 Task: Create a rule from the Routing list, Task moved to a section -> Set Priority in the project AgileBuddy , set the section as Done clear the priority
Action: Mouse moved to (73, 367)
Screenshot: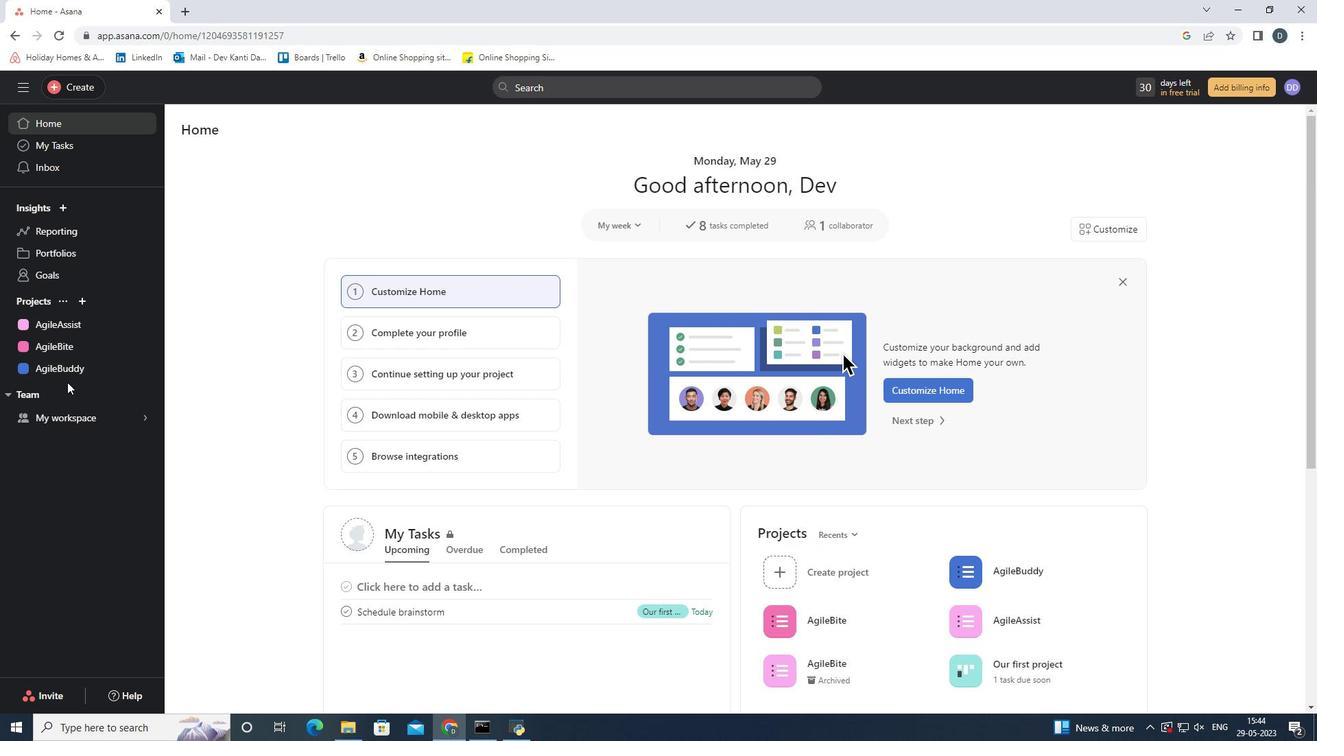 
Action: Mouse pressed left at (73, 367)
Screenshot: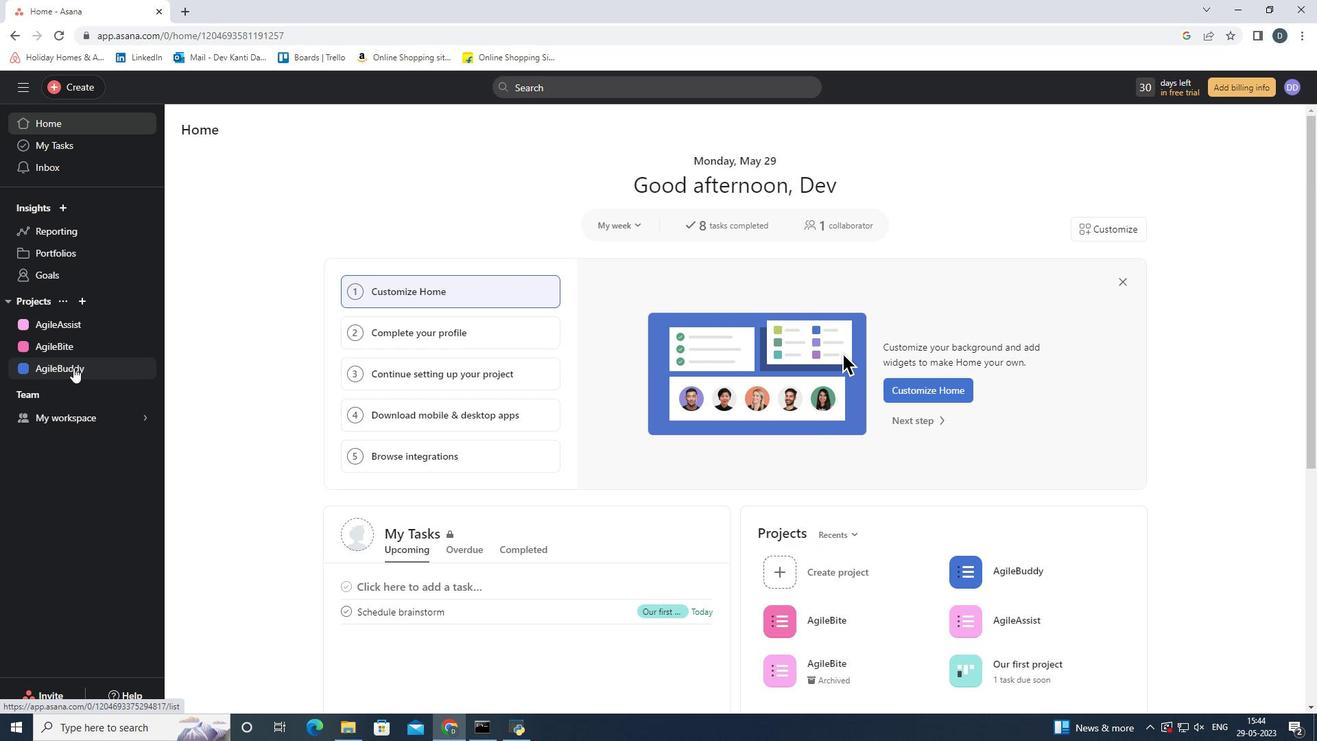 
Action: Mouse moved to (1292, 135)
Screenshot: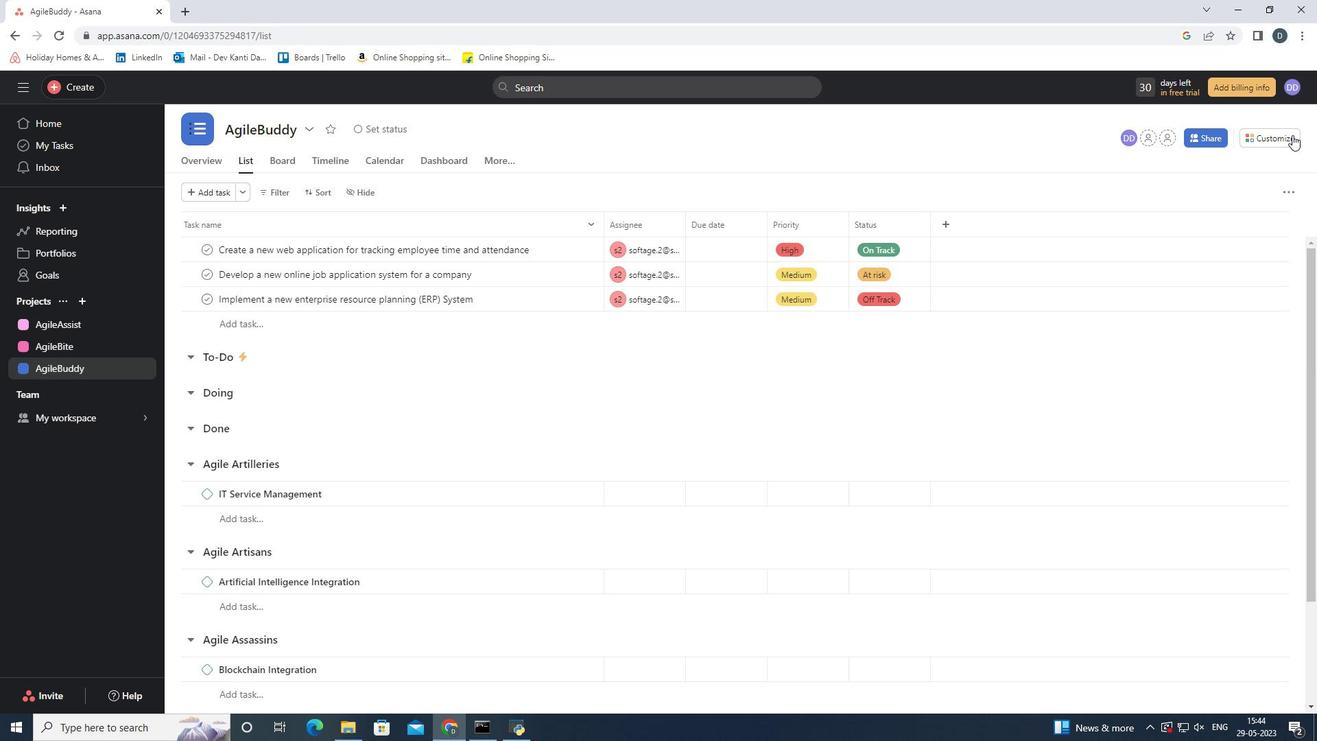 
Action: Mouse pressed left at (1292, 135)
Screenshot: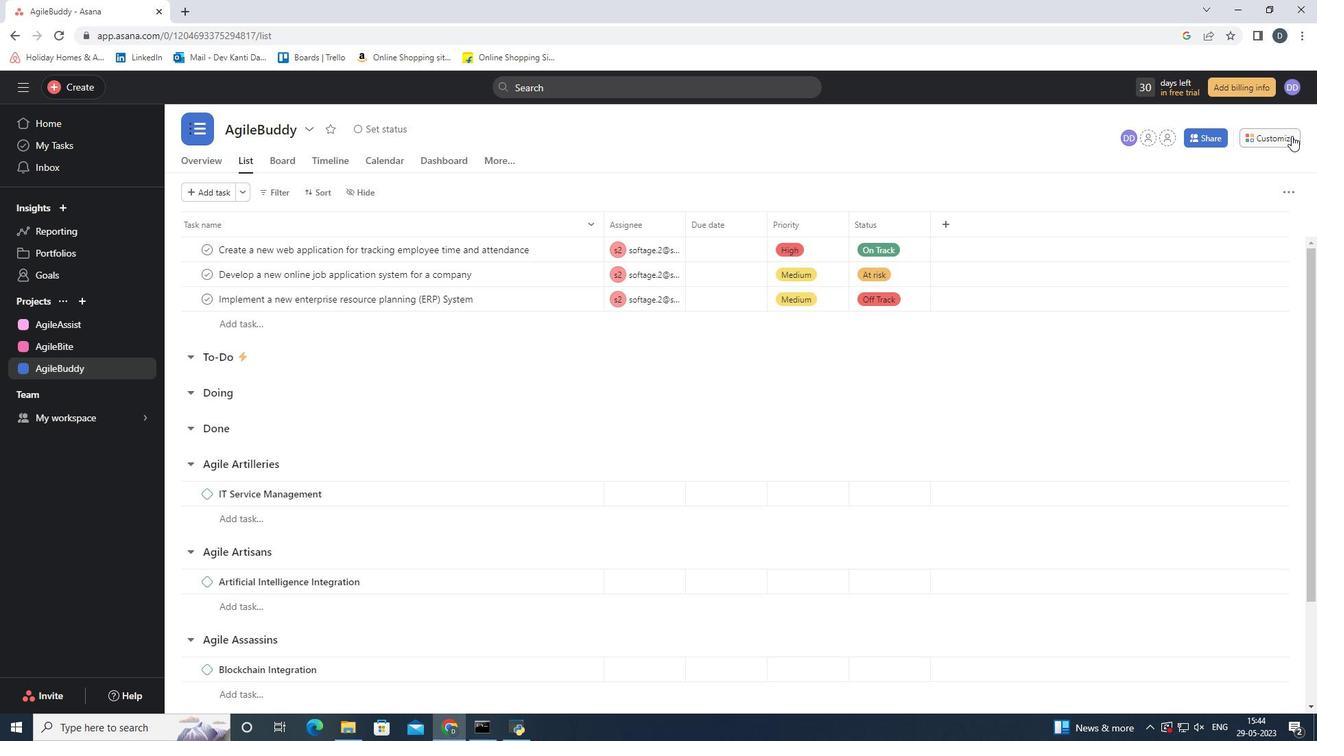 
Action: Mouse moved to (1038, 317)
Screenshot: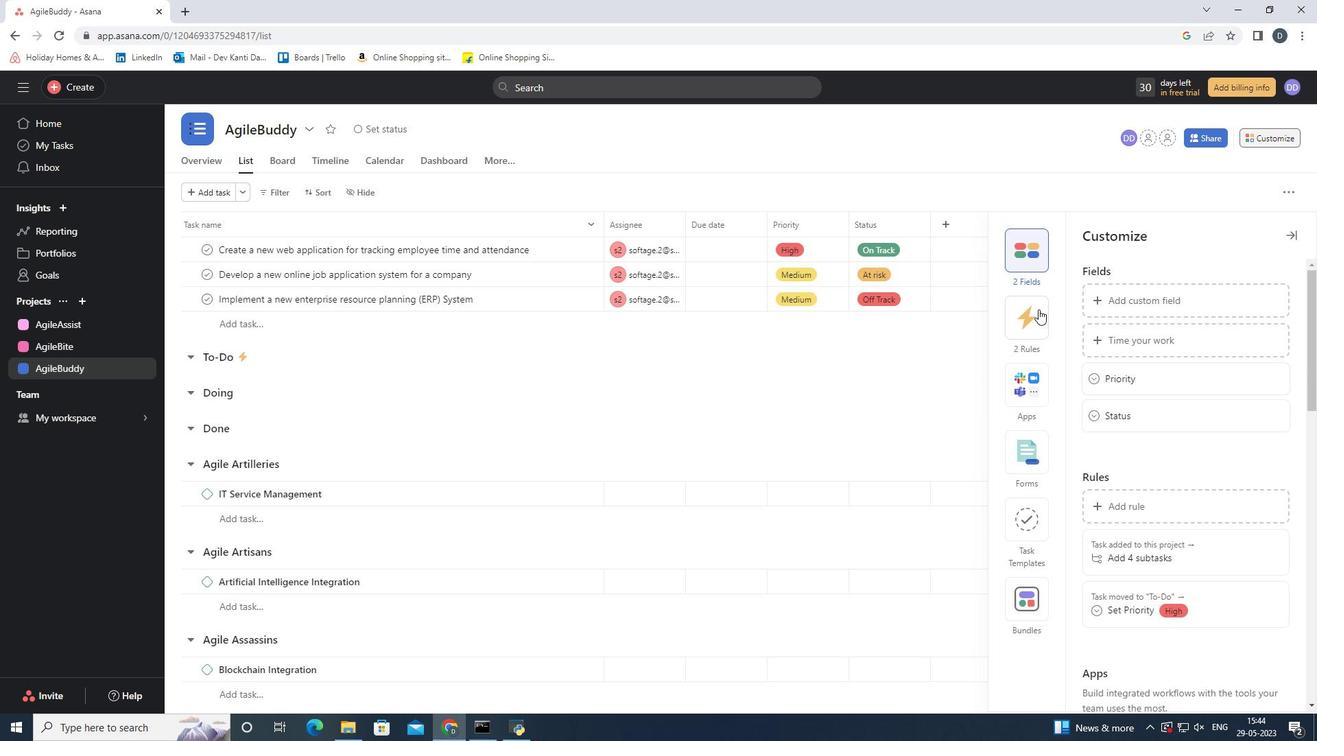 
Action: Mouse pressed left at (1038, 317)
Screenshot: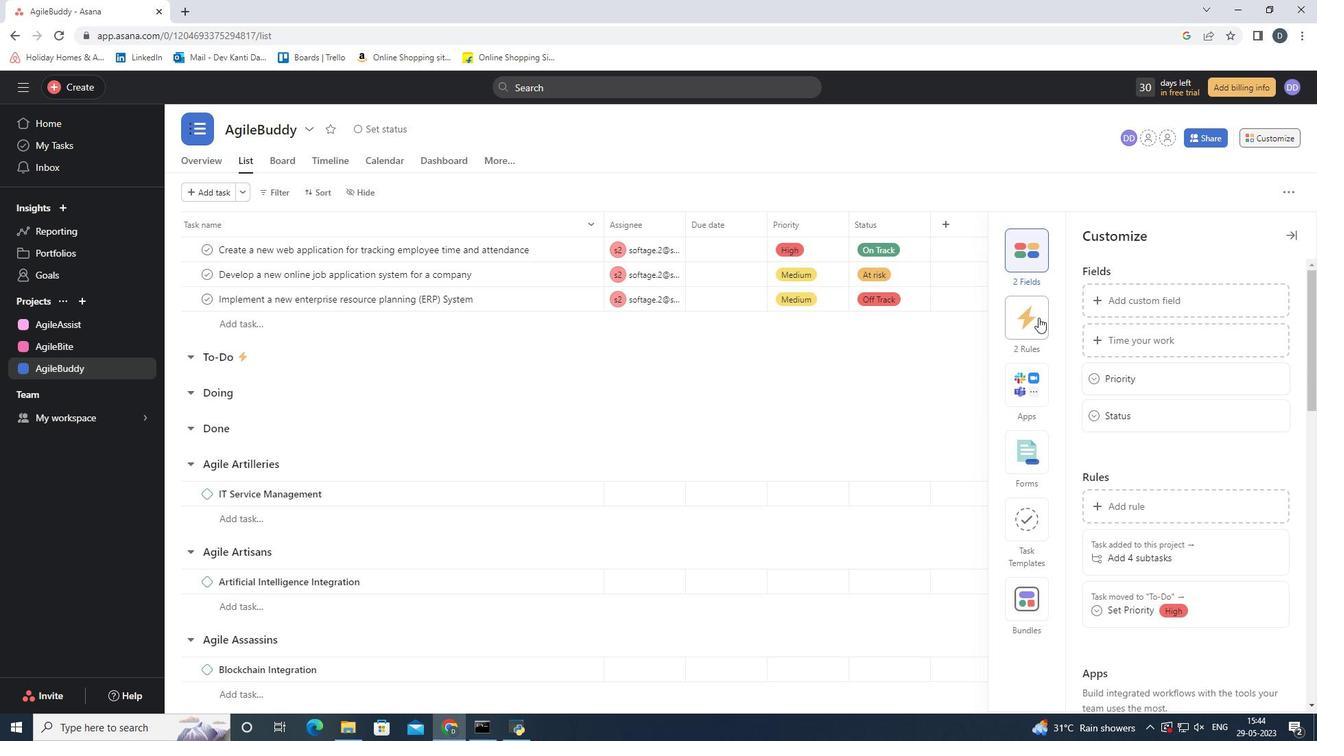 
Action: Mouse moved to (1168, 303)
Screenshot: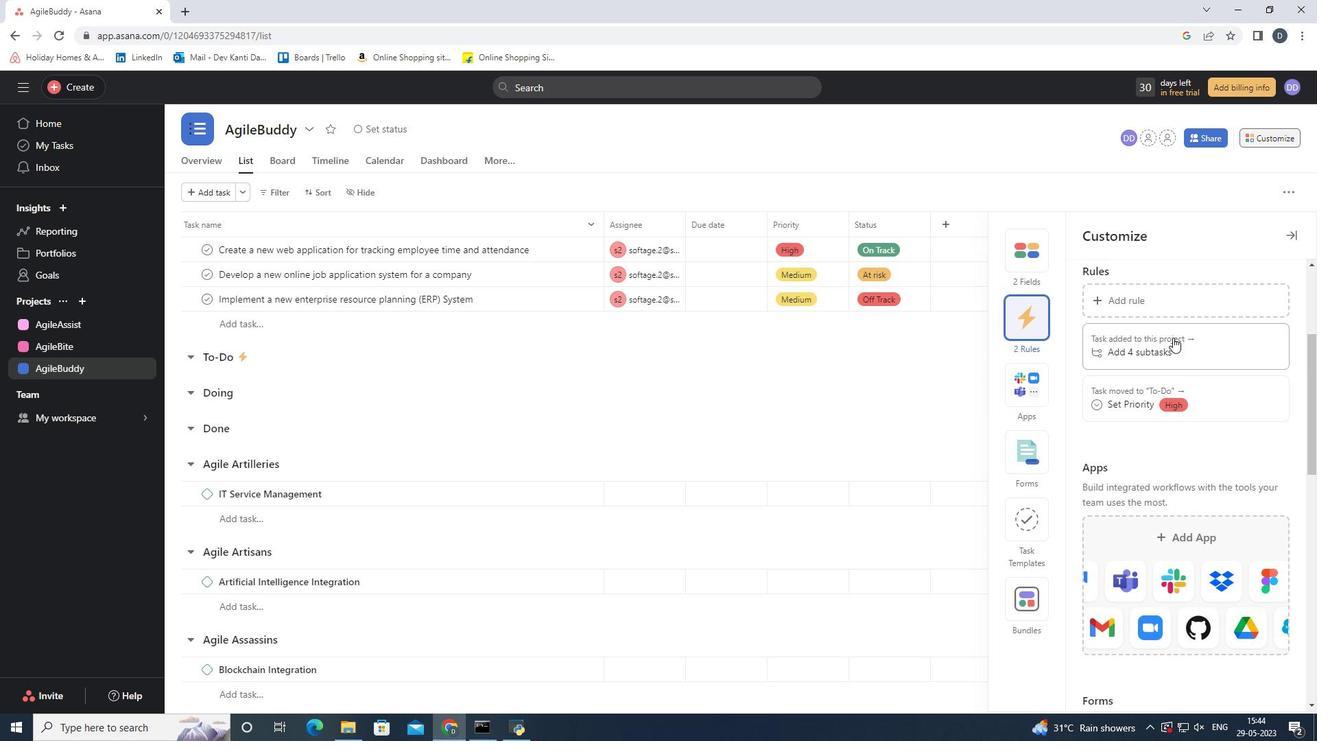 
Action: Mouse pressed left at (1168, 303)
Screenshot: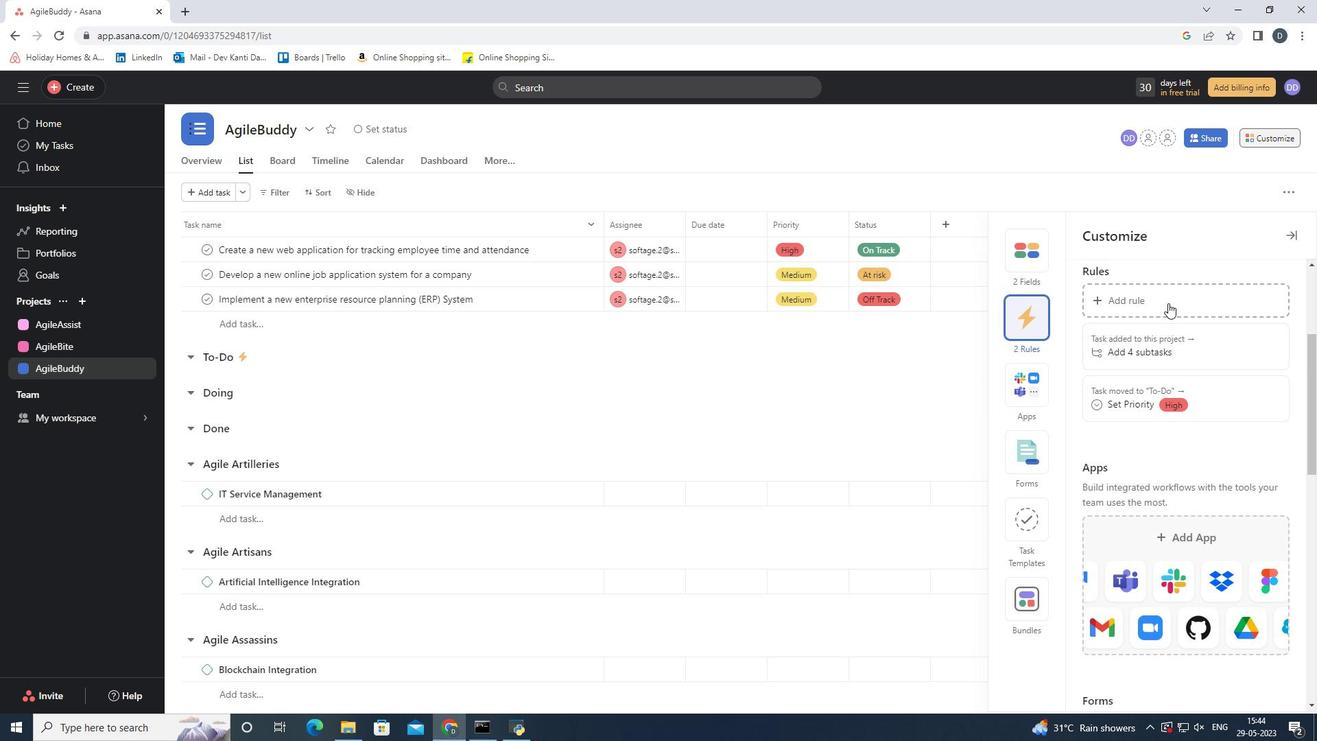 
Action: Mouse moved to (304, 211)
Screenshot: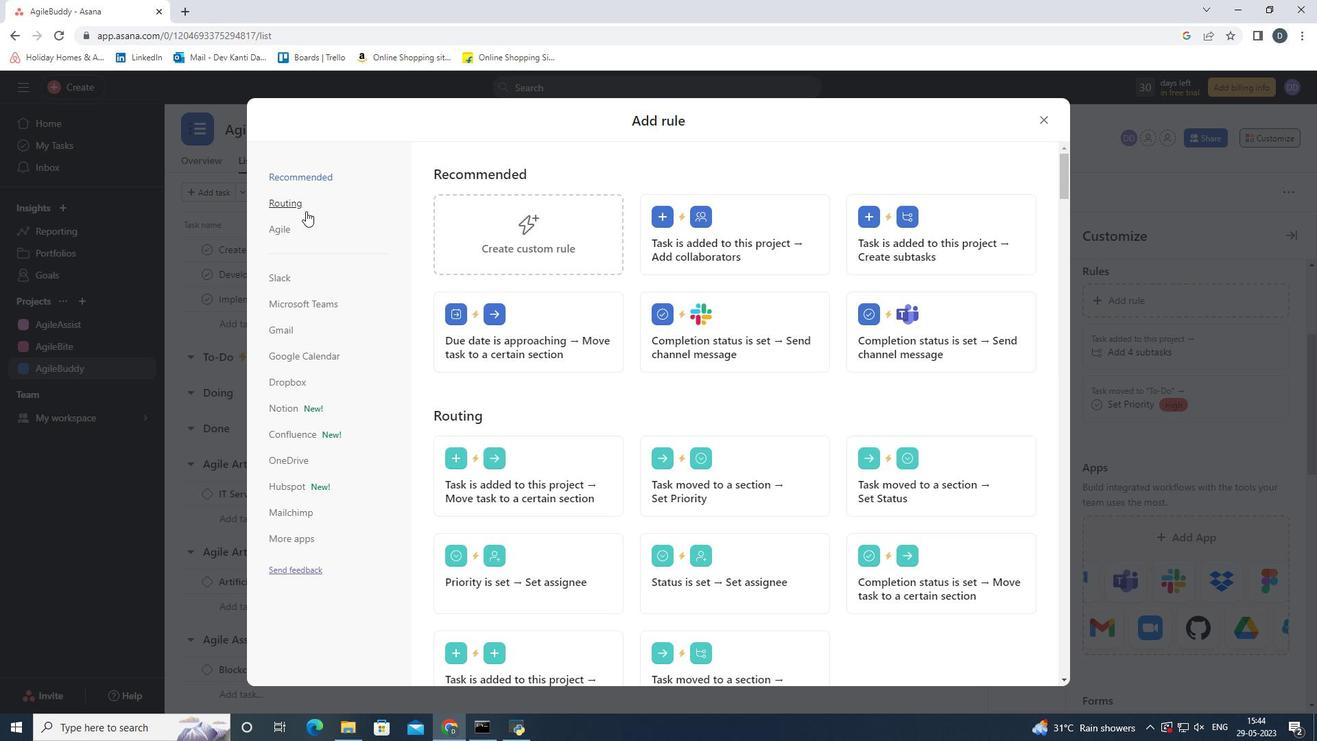 
Action: Mouse pressed left at (304, 211)
Screenshot: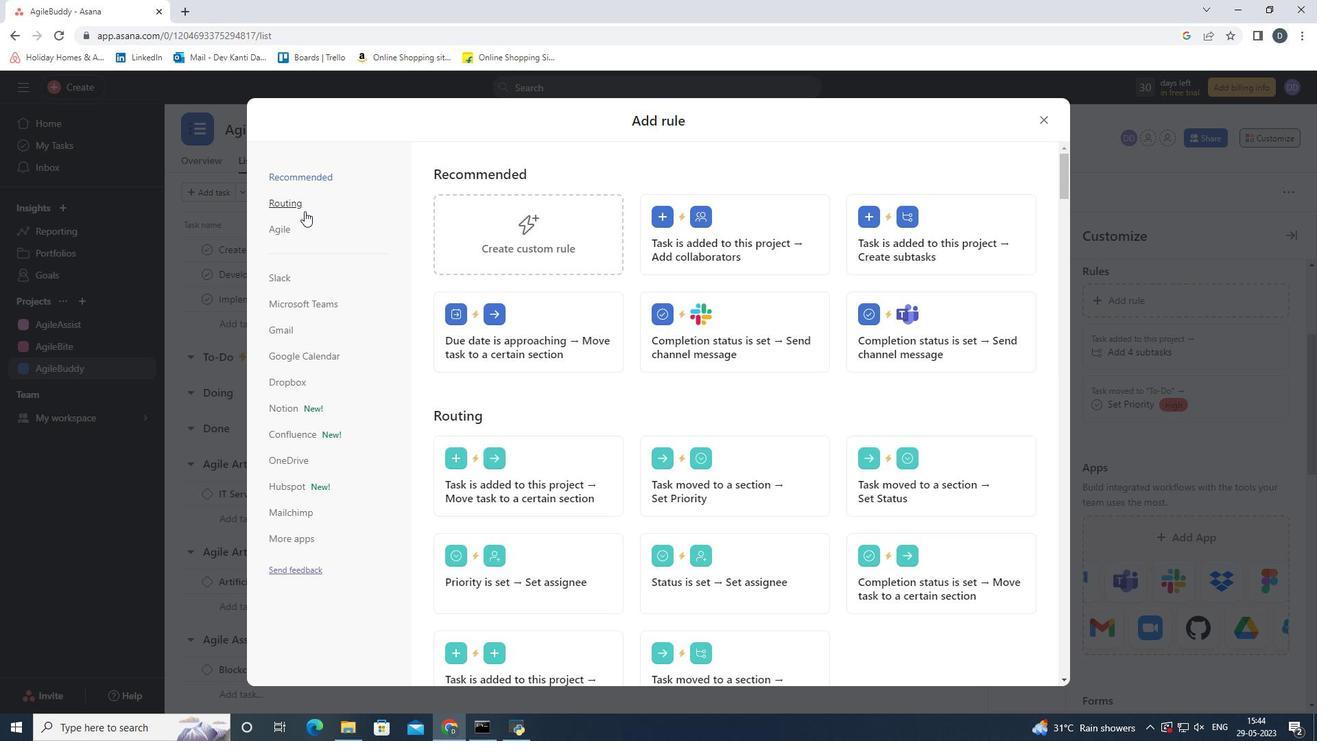 
Action: Mouse moved to (738, 238)
Screenshot: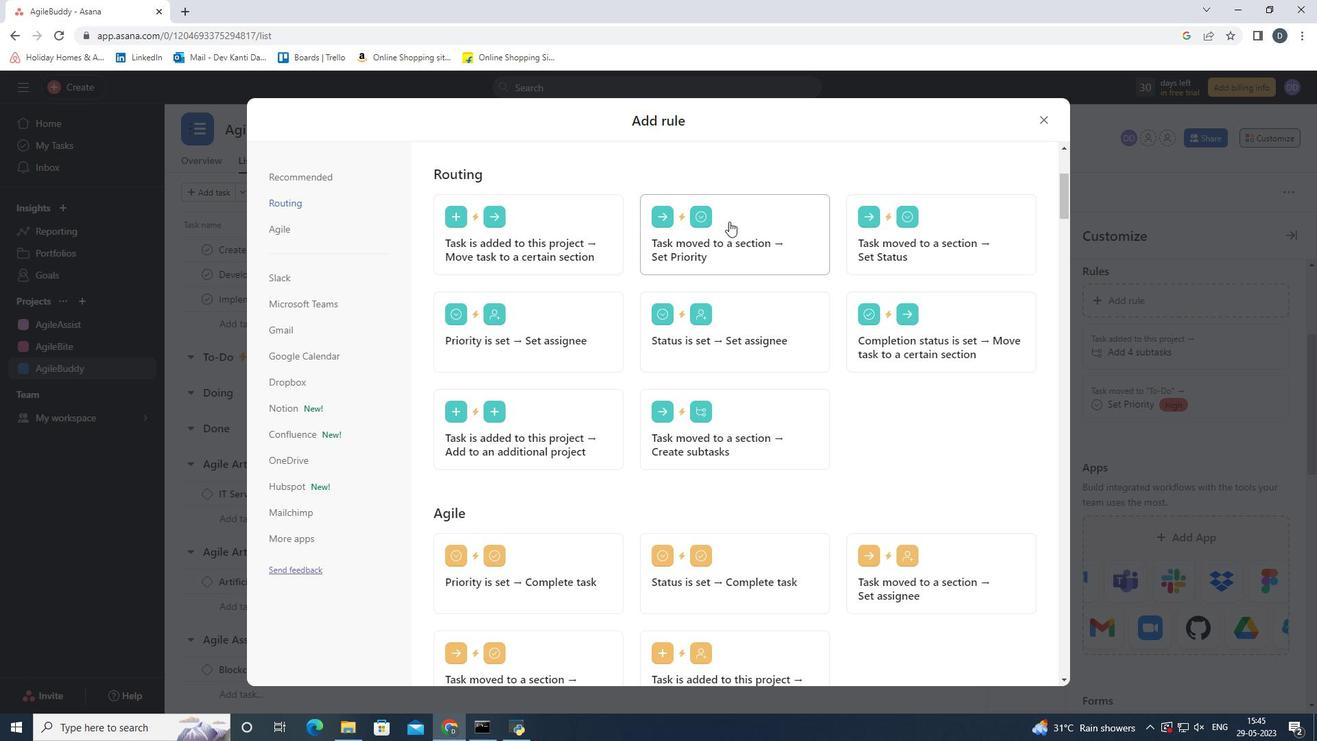 
Action: Mouse pressed left at (738, 238)
Screenshot: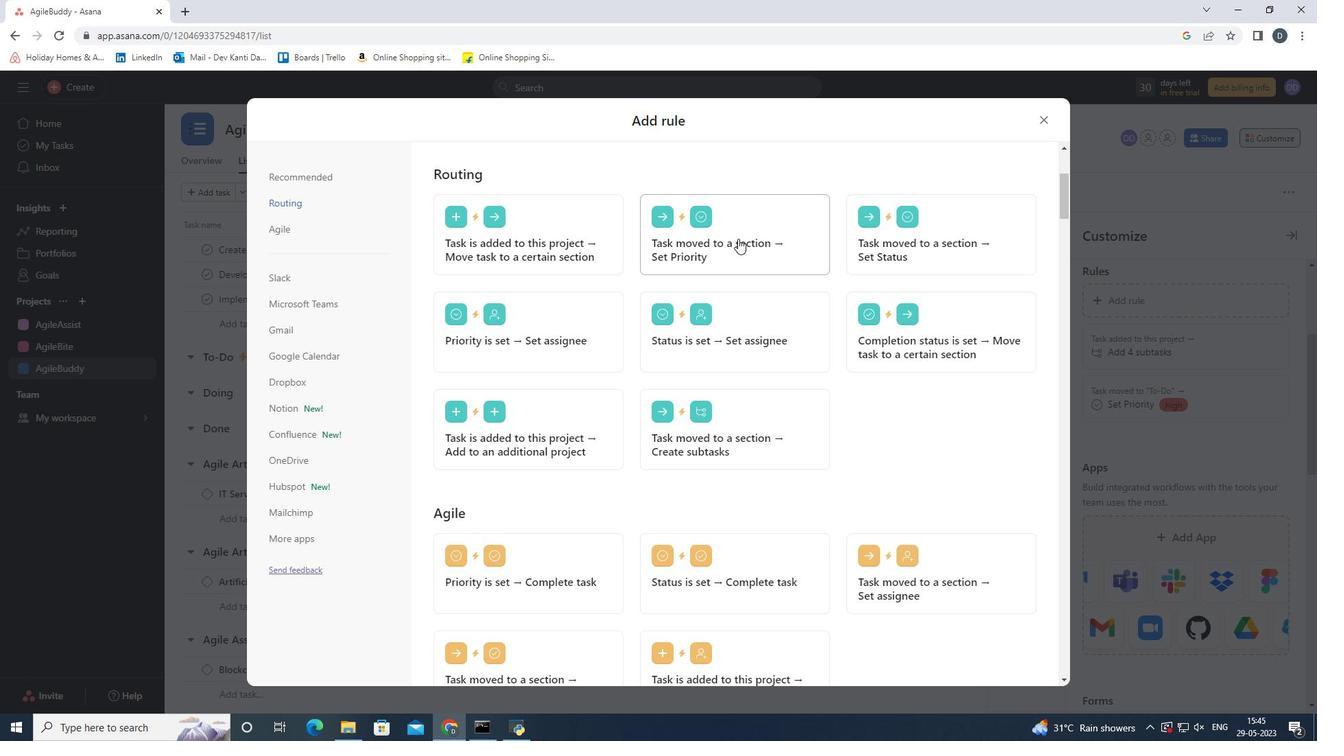 
Action: Mouse moved to (494, 379)
Screenshot: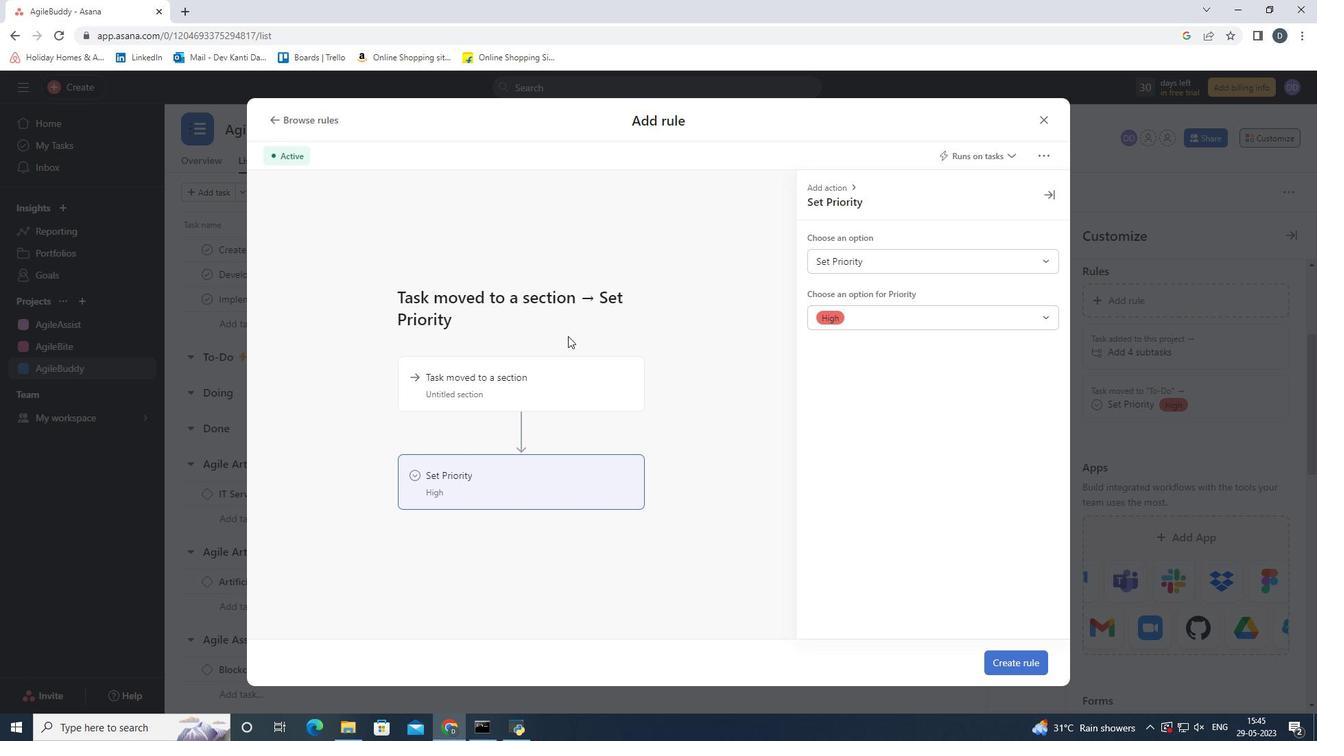 
Action: Mouse pressed left at (494, 379)
Screenshot: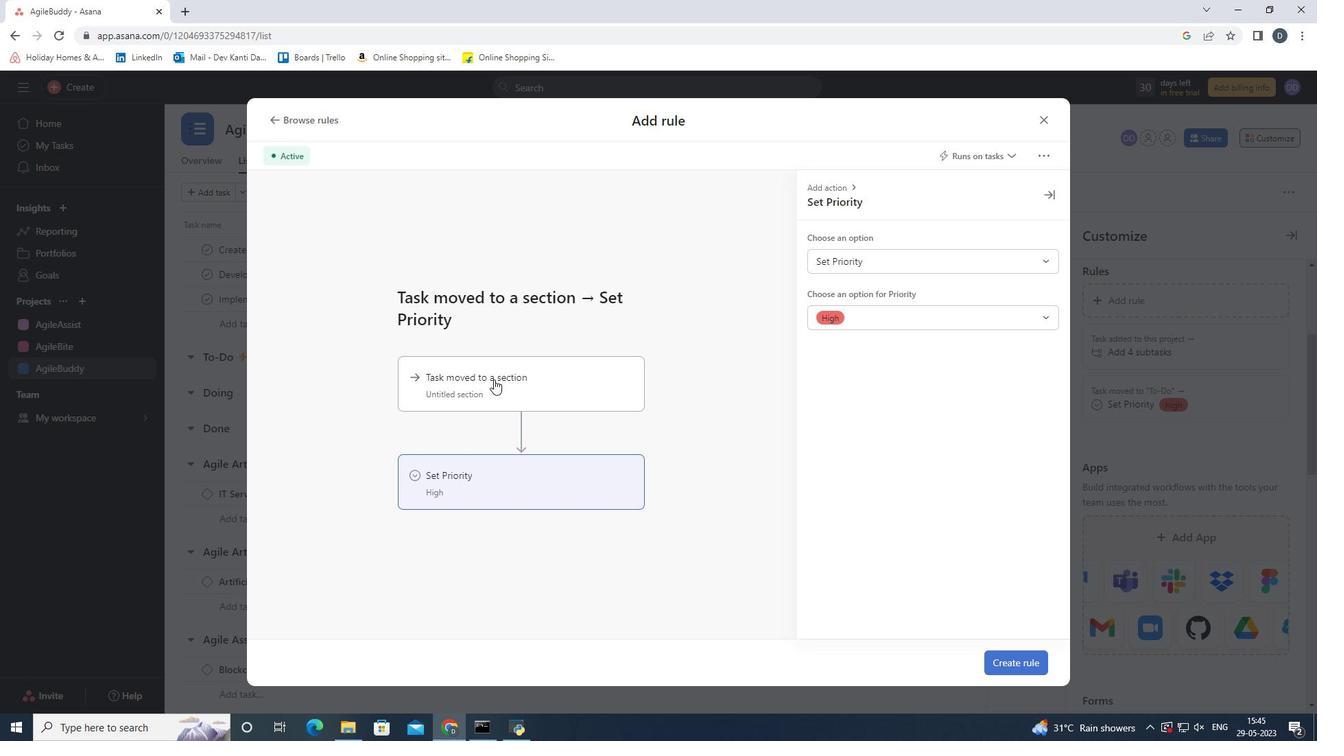 
Action: Mouse moved to (892, 260)
Screenshot: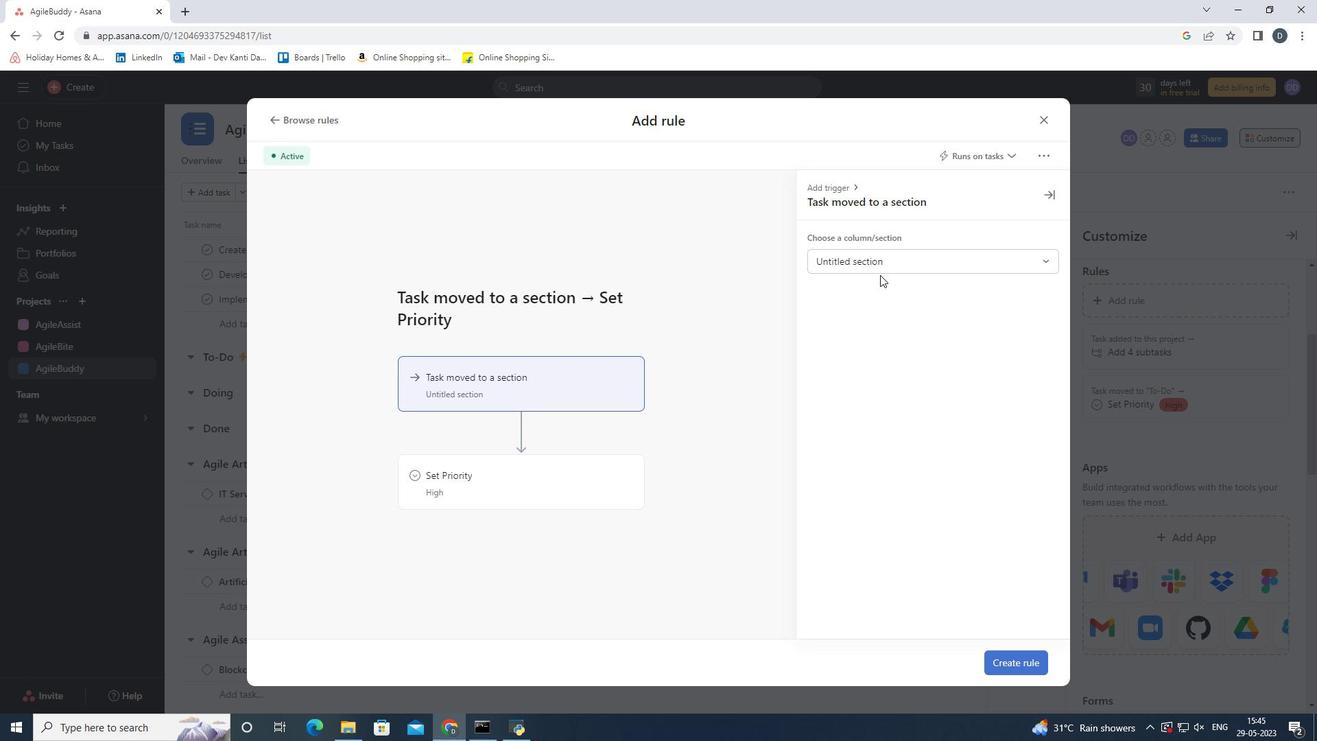 
Action: Mouse pressed left at (892, 260)
Screenshot: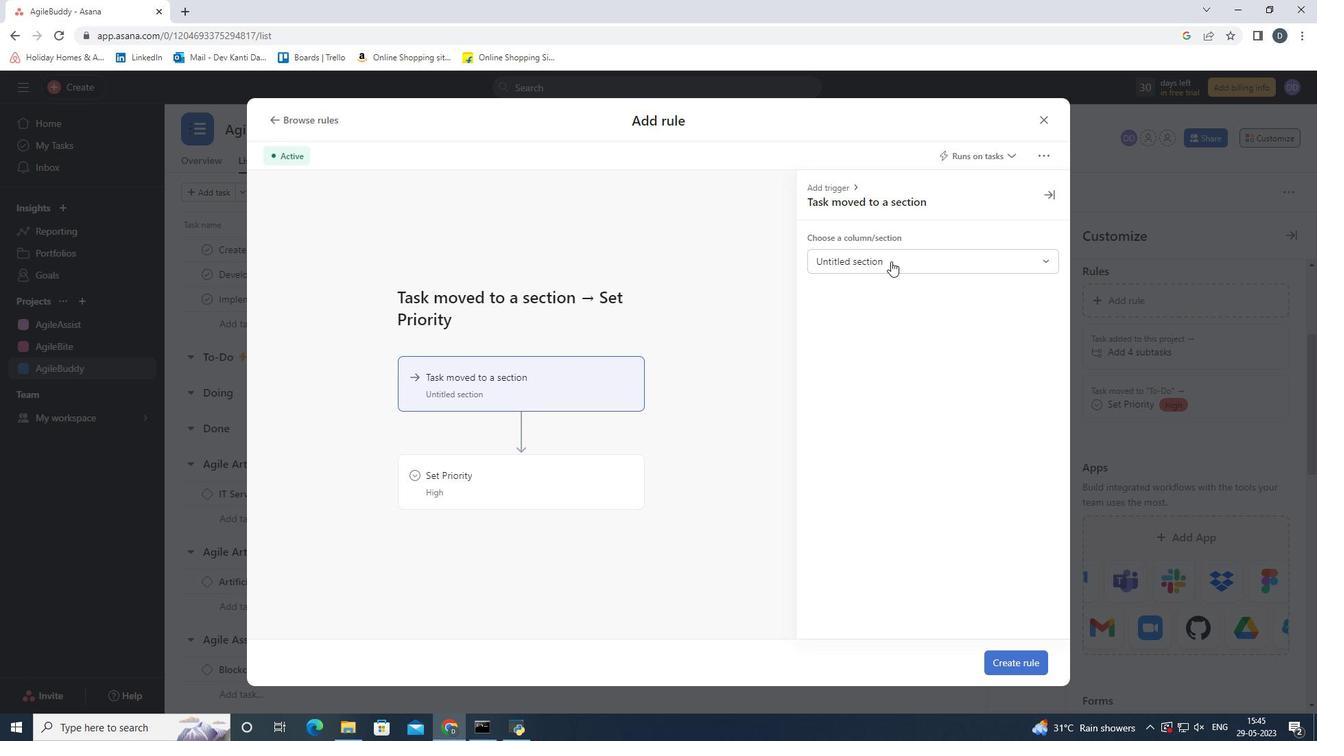 
Action: Mouse moved to (844, 366)
Screenshot: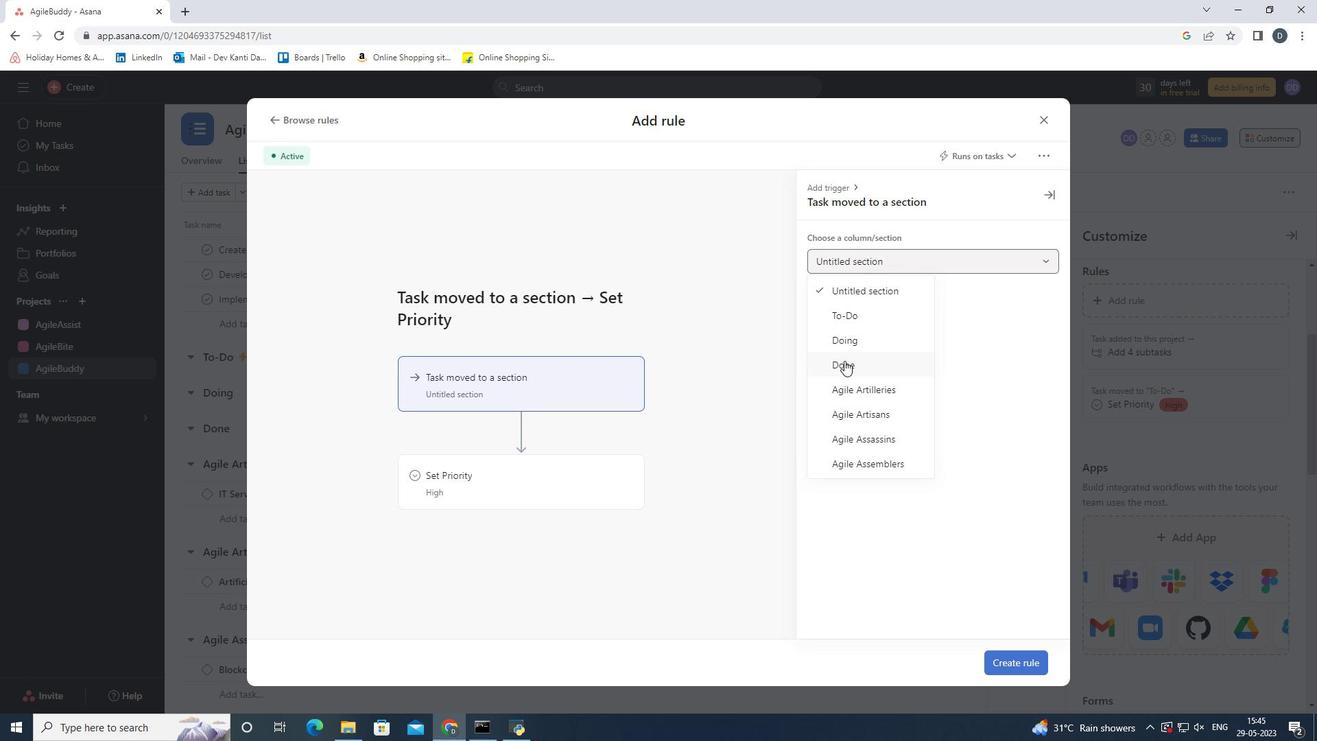 
Action: Mouse pressed left at (844, 366)
Screenshot: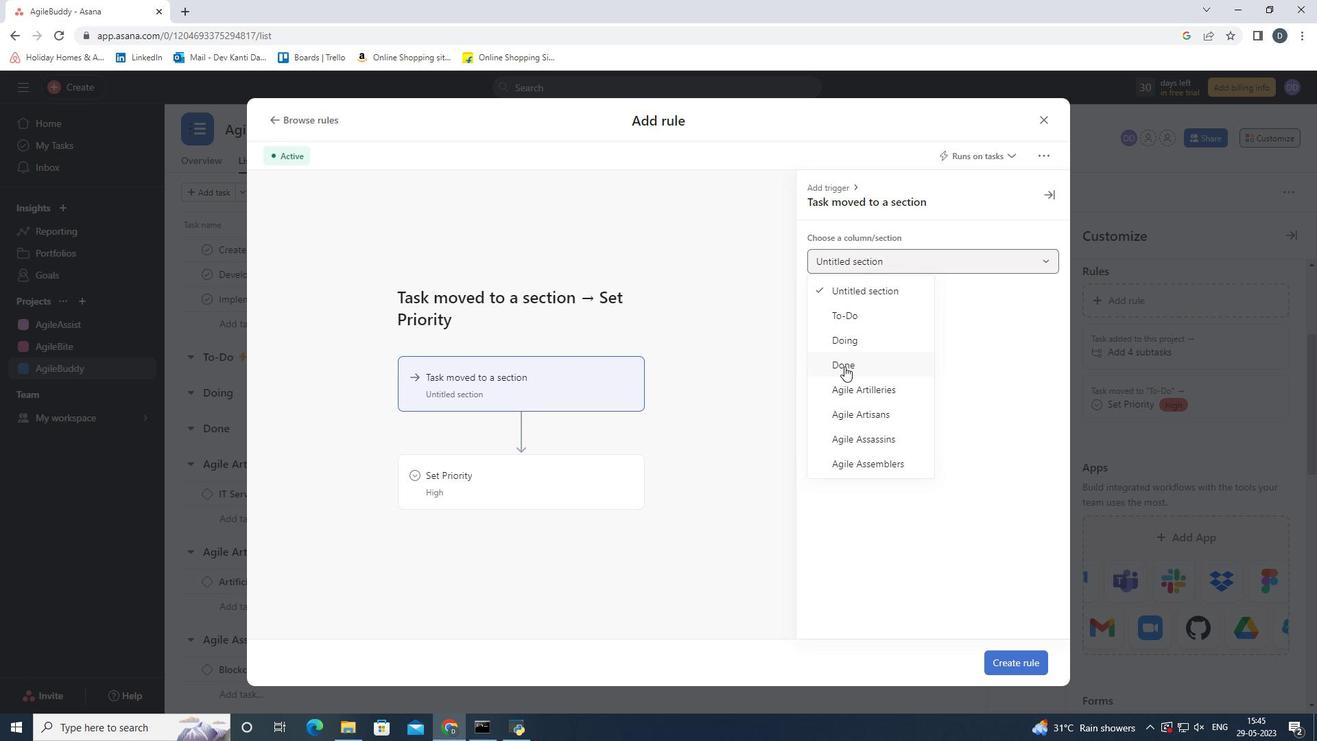 
Action: Mouse moved to (482, 485)
Screenshot: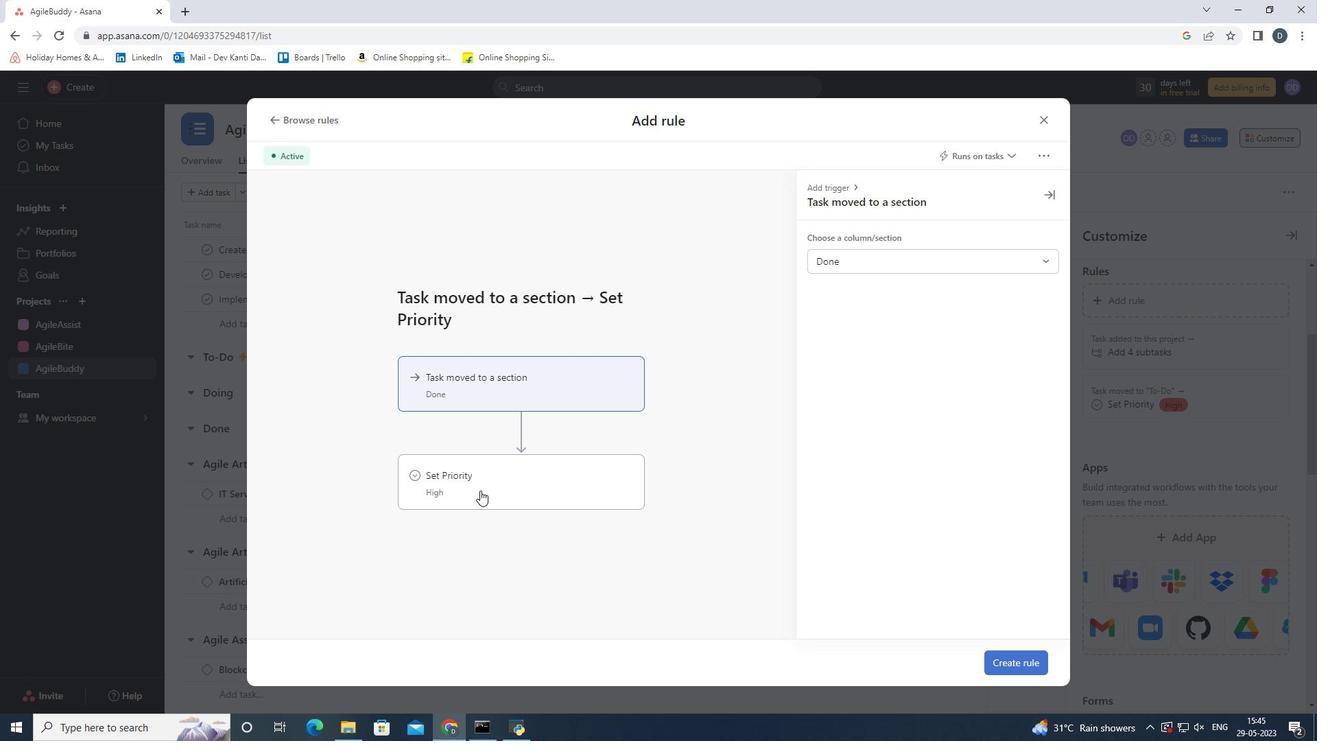 
Action: Mouse pressed left at (482, 485)
Screenshot: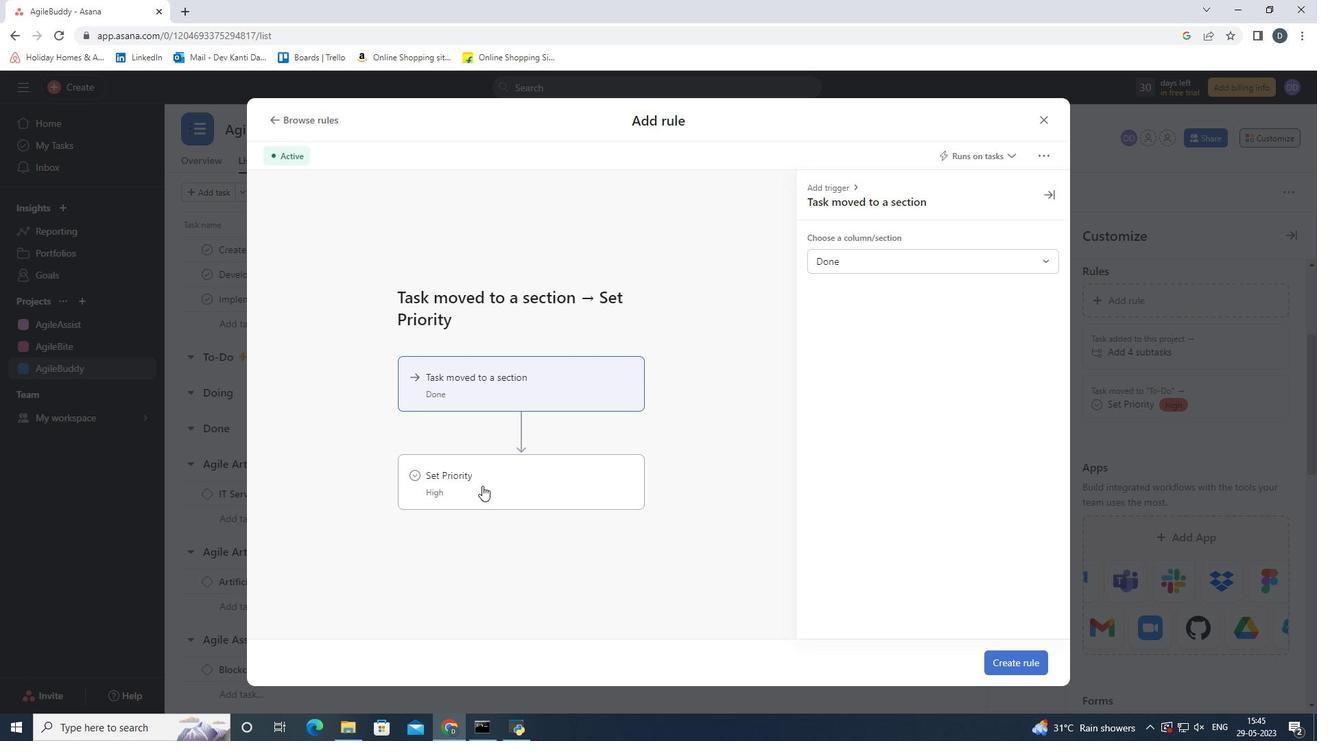 
Action: Mouse moved to (922, 260)
Screenshot: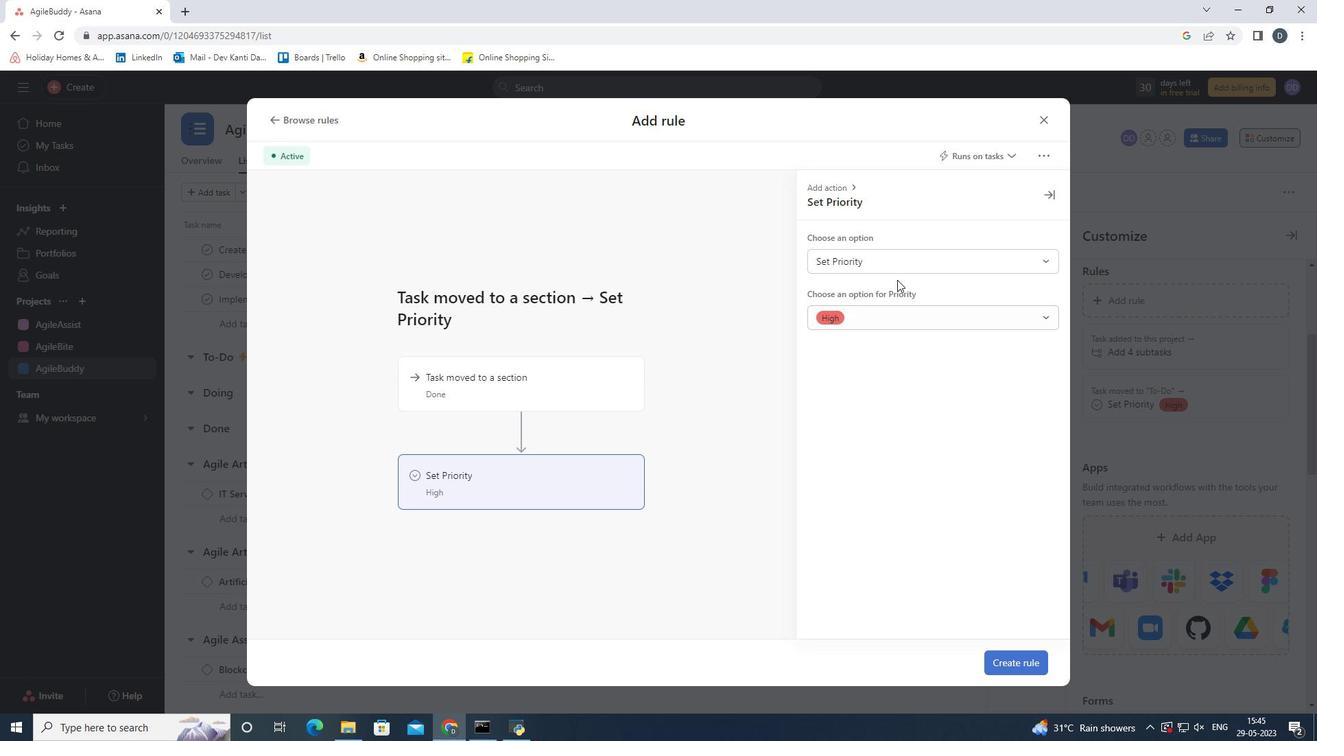 
Action: Mouse pressed left at (922, 260)
Screenshot: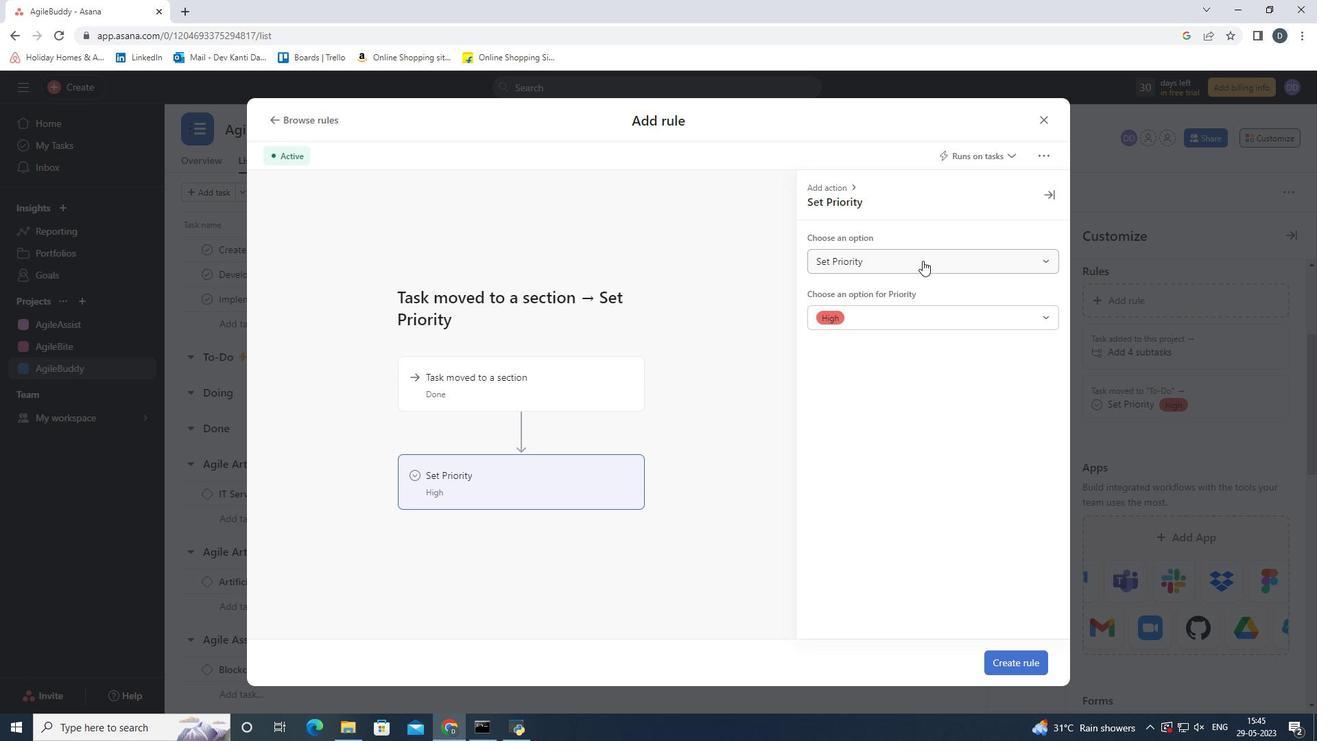 
Action: Mouse moved to (893, 310)
Screenshot: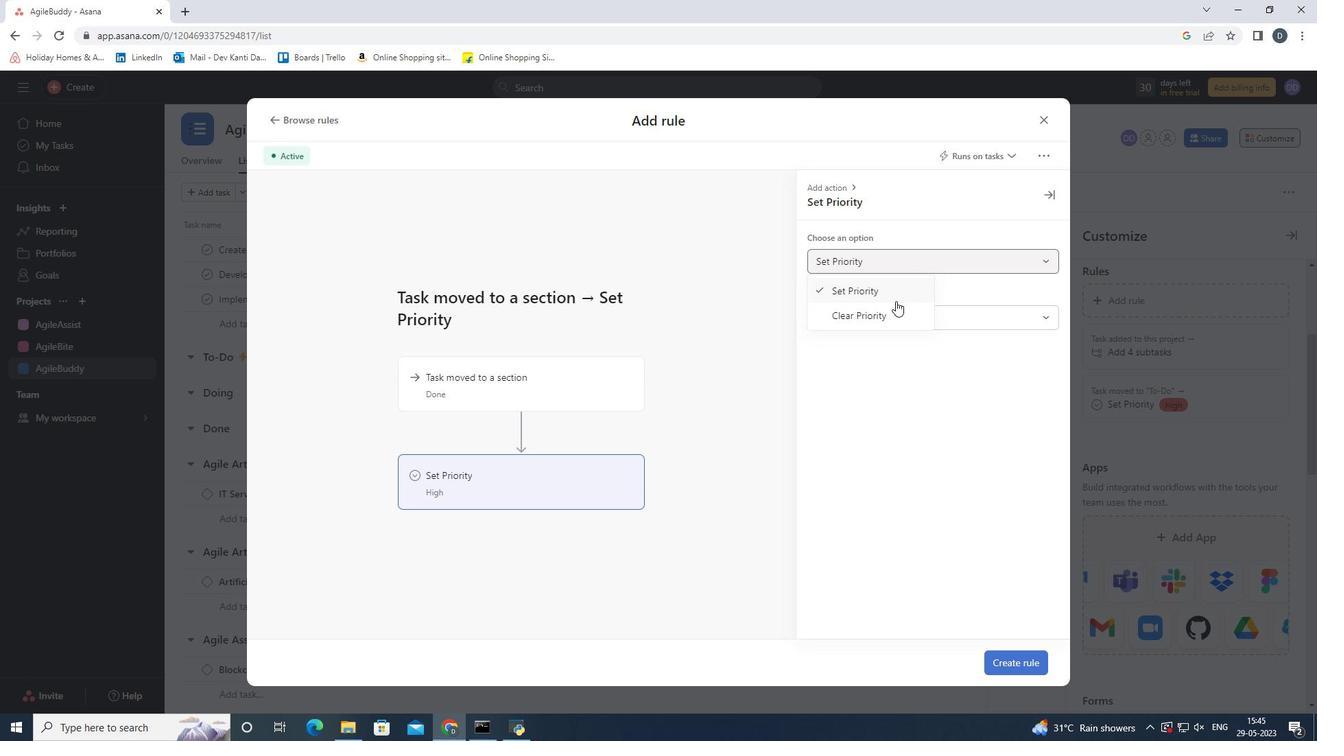 
Action: Mouse pressed left at (893, 310)
Screenshot: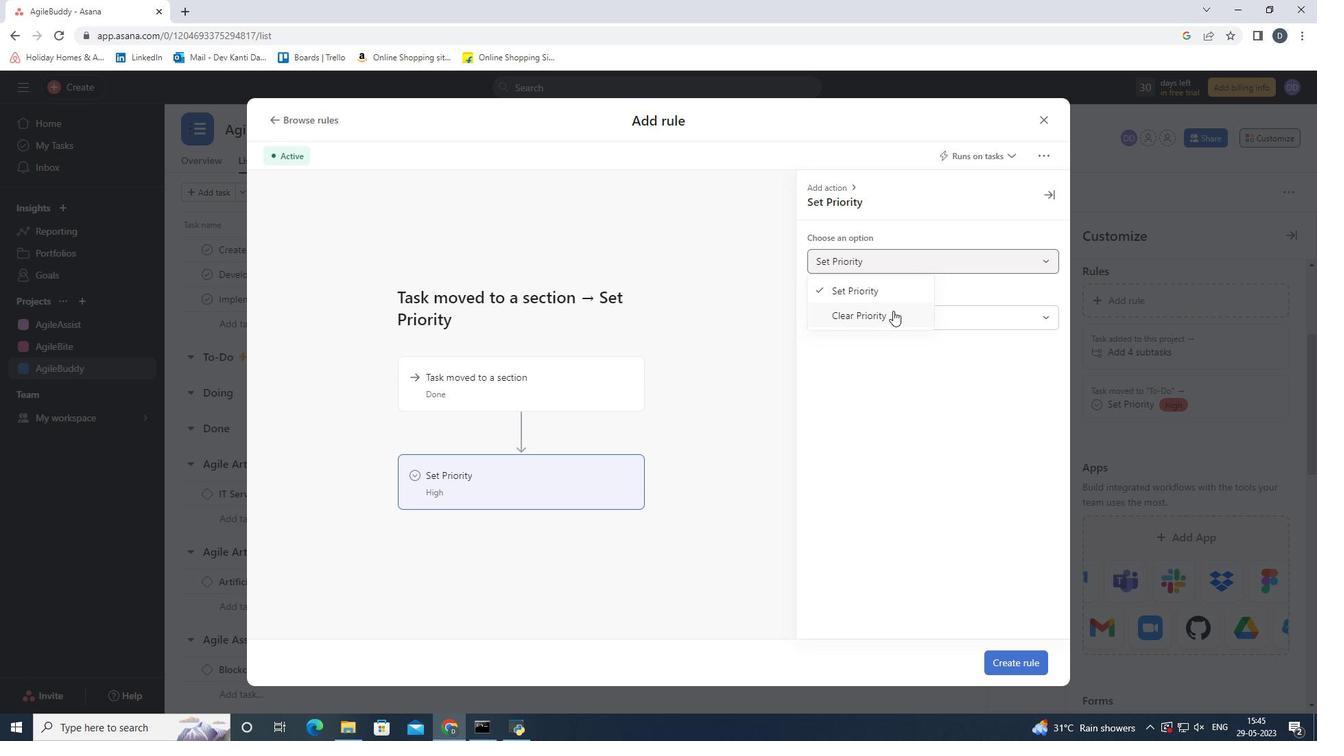 
Action: Mouse moved to (1014, 664)
Screenshot: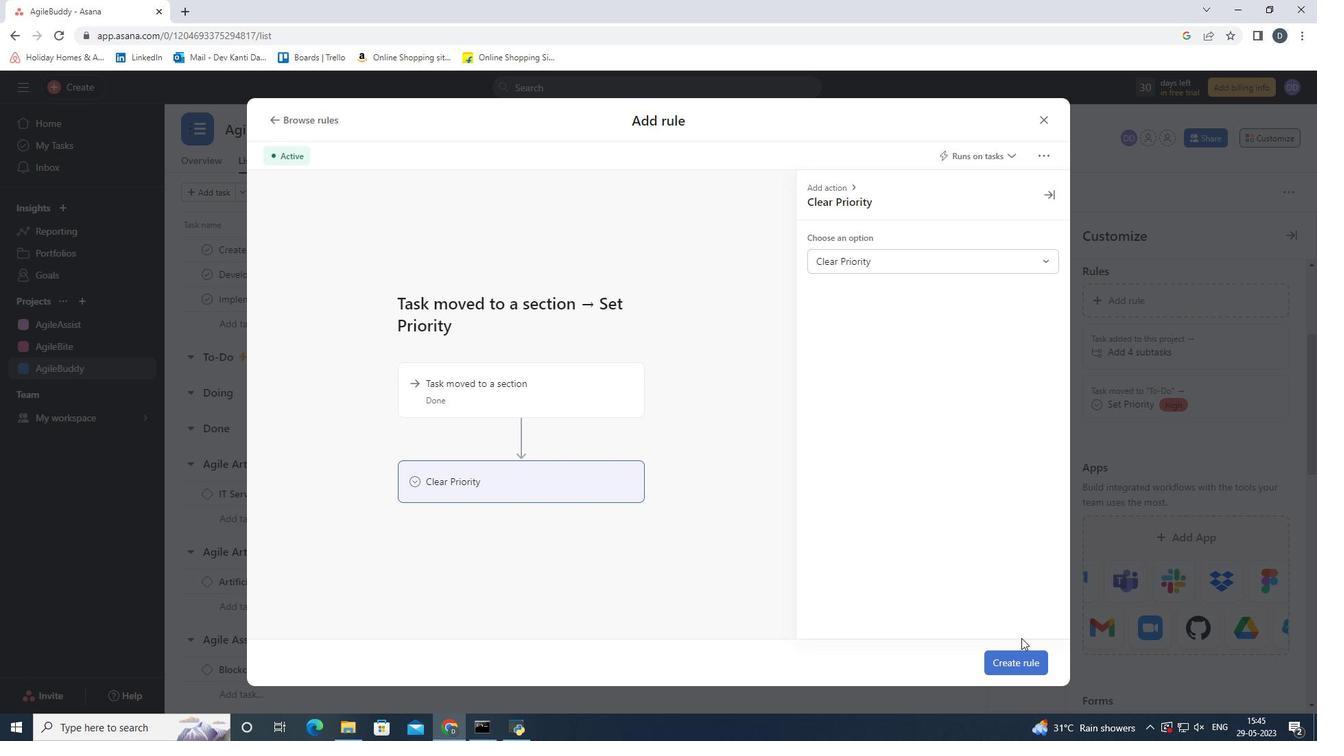 
Action: Mouse pressed left at (1014, 664)
Screenshot: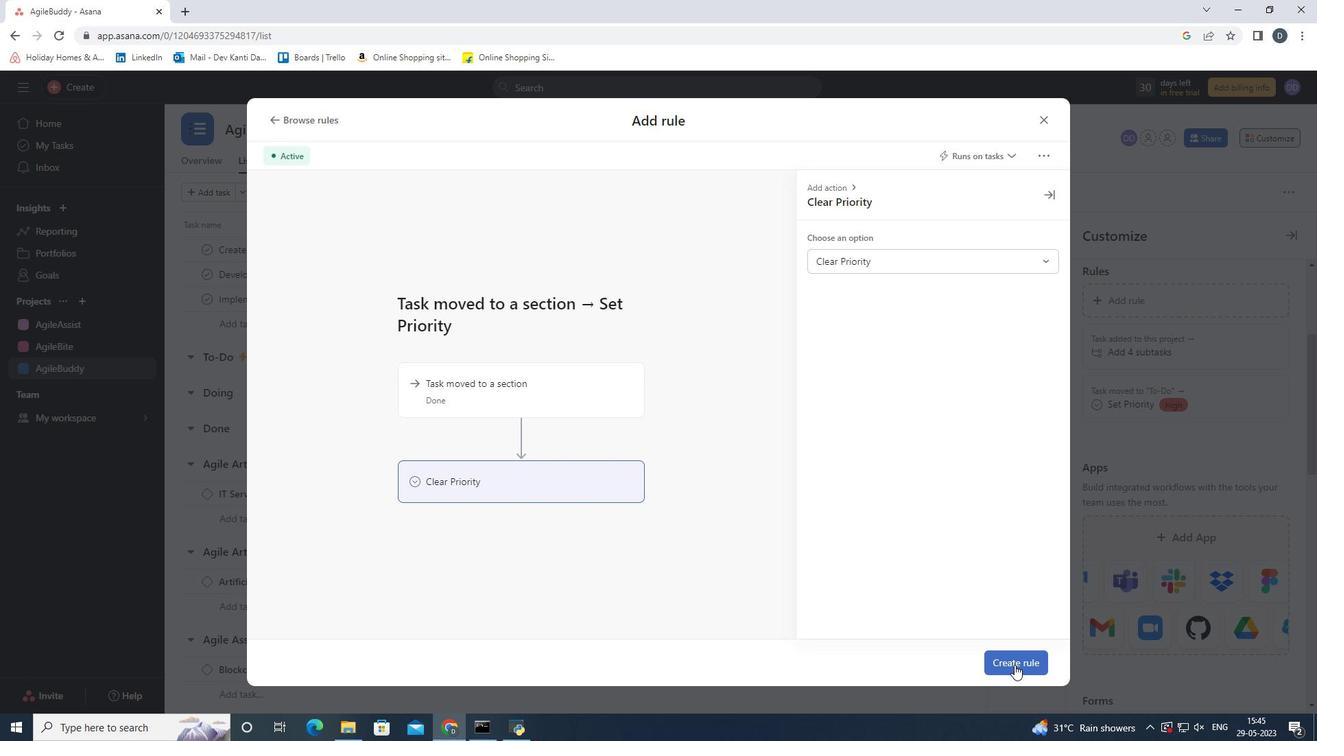 
Action: Mouse moved to (1292, 229)
Screenshot: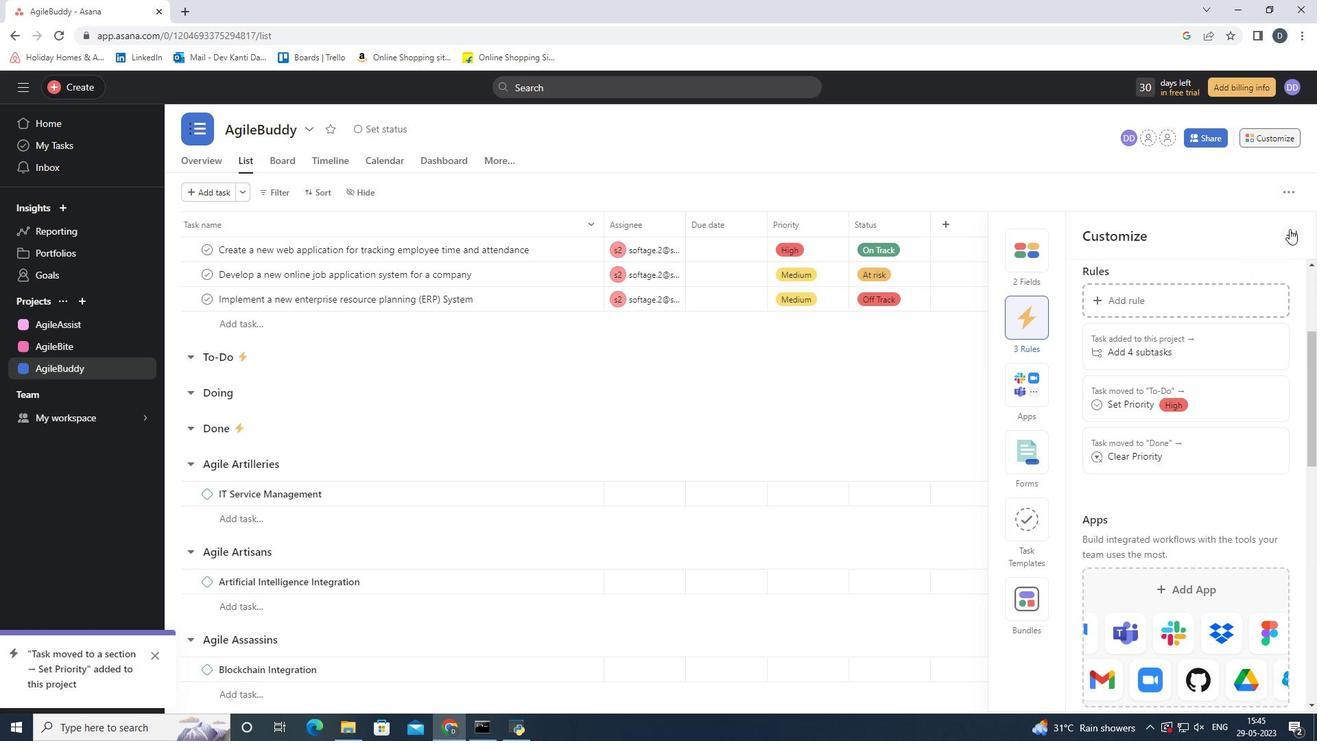 
Action: Mouse pressed left at (1292, 229)
Screenshot: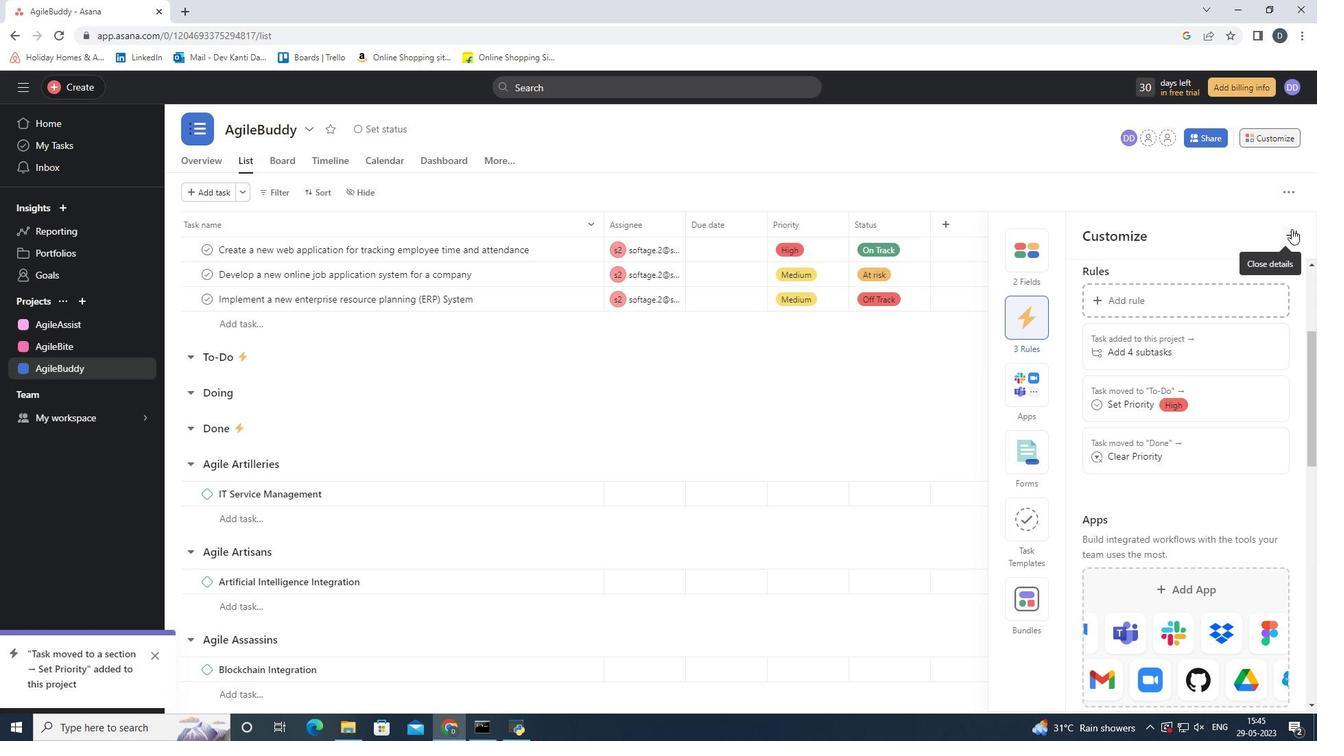 
Action: Mouse moved to (157, 655)
Screenshot: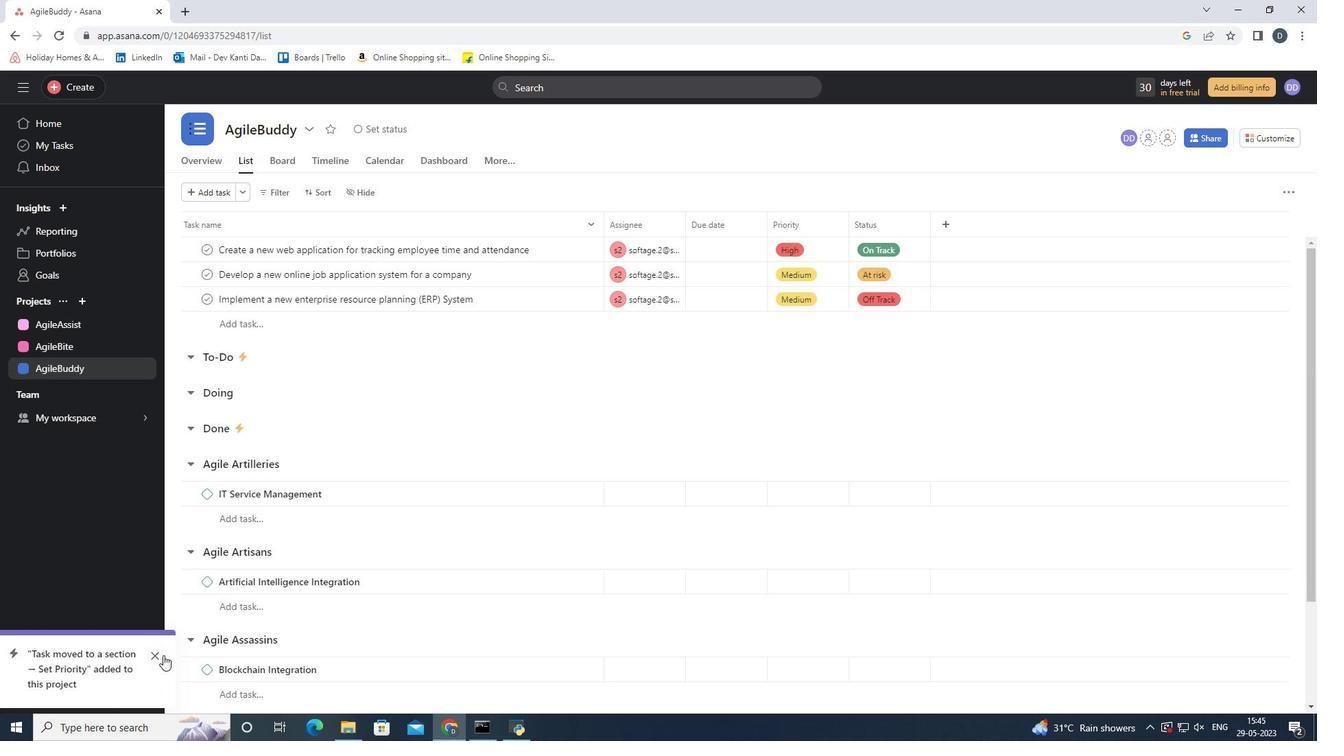 
Action: Mouse pressed left at (157, 655)
Screenshot: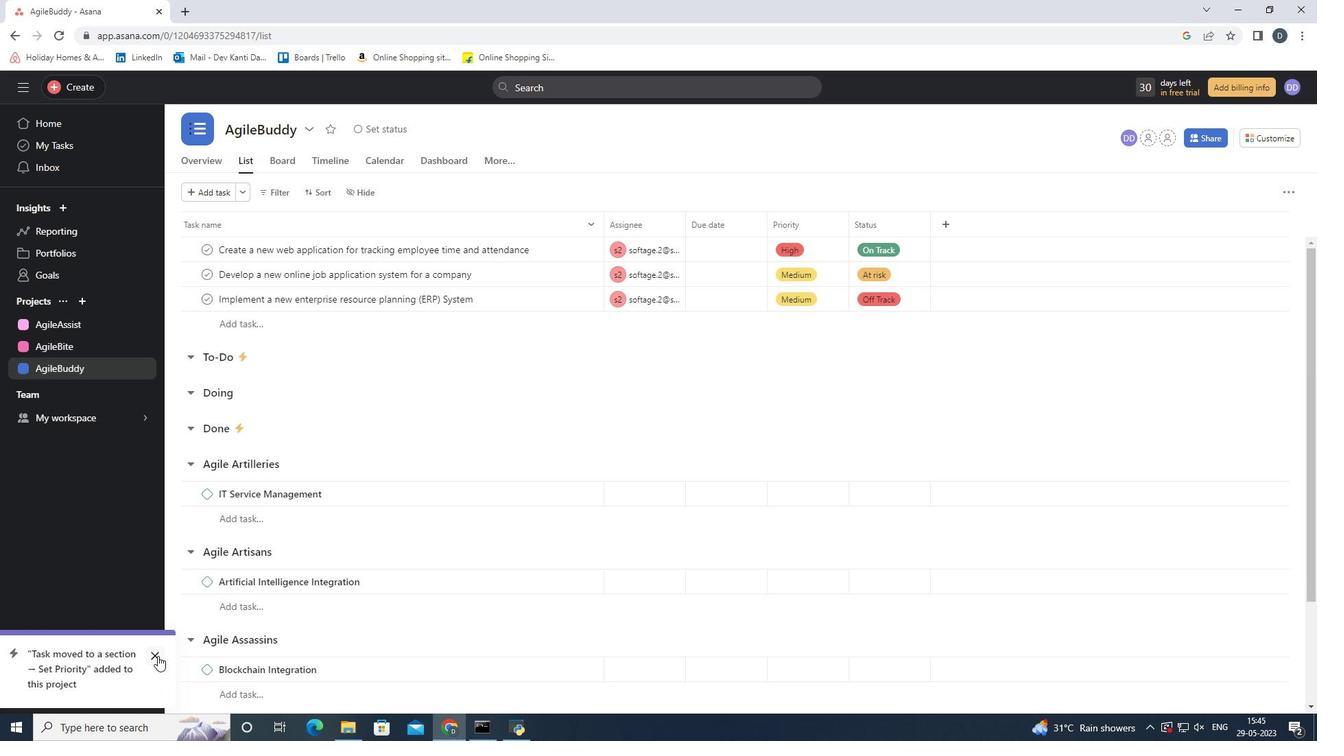 
Action: Mouse moved to (1284, 135)
Screenshot: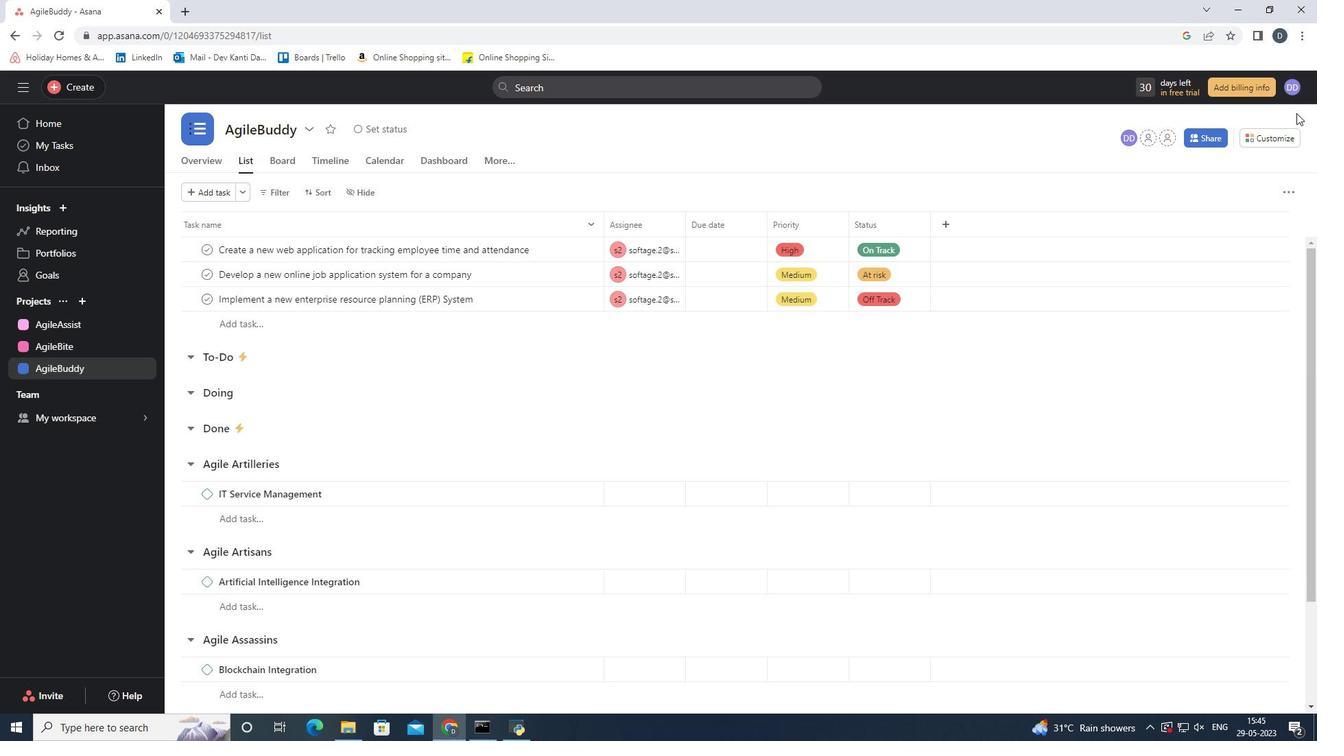 
Action: Mouse pressed left at (1284, 135)
Screenshot: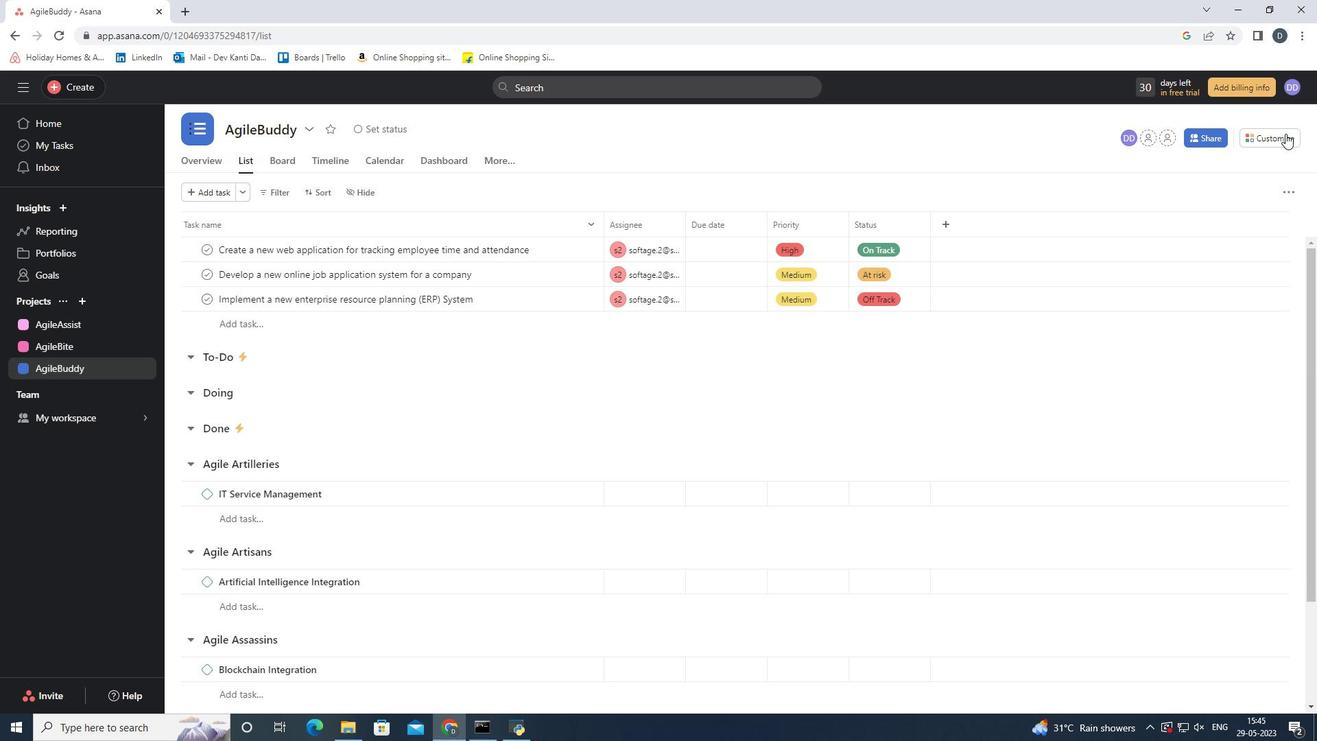 
Action: Mouse moved to (1226, 459)
Screenshot: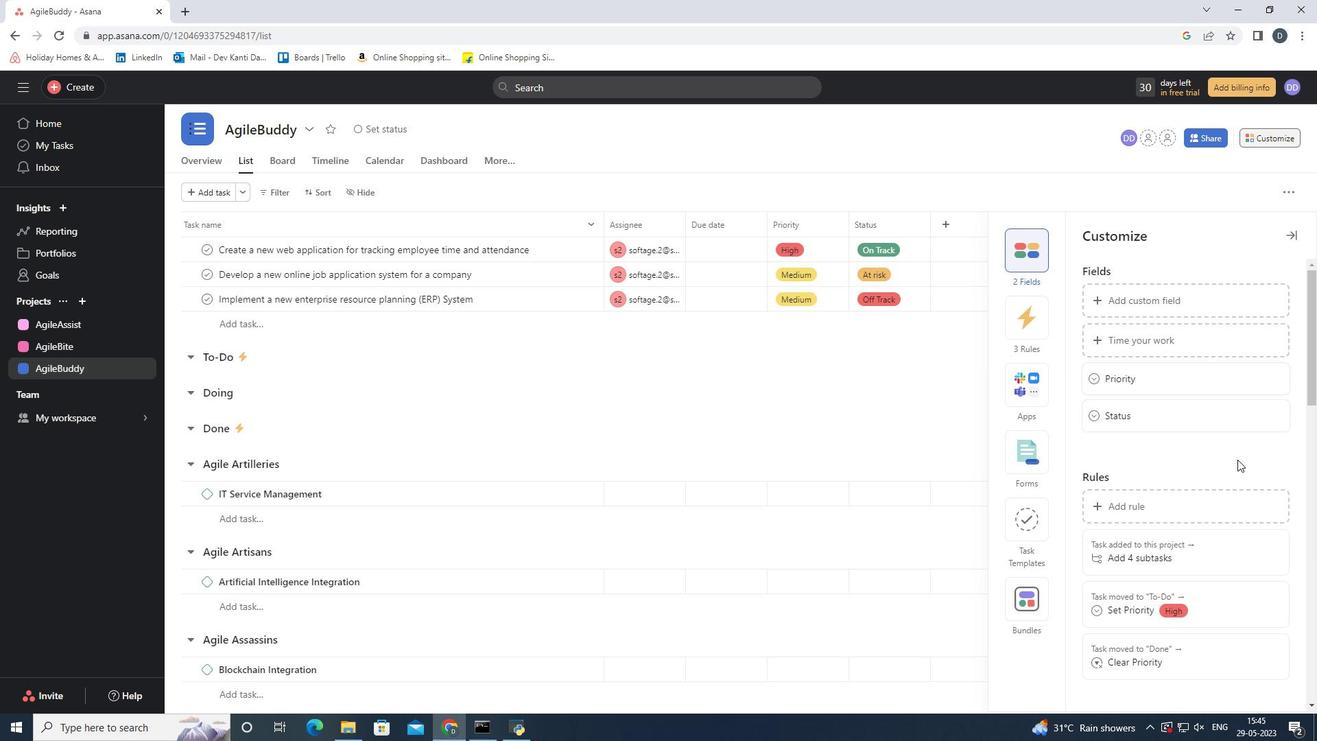 
Action: Mouse scrolled (1226, 459) with delta (0, 0)
Screenshot: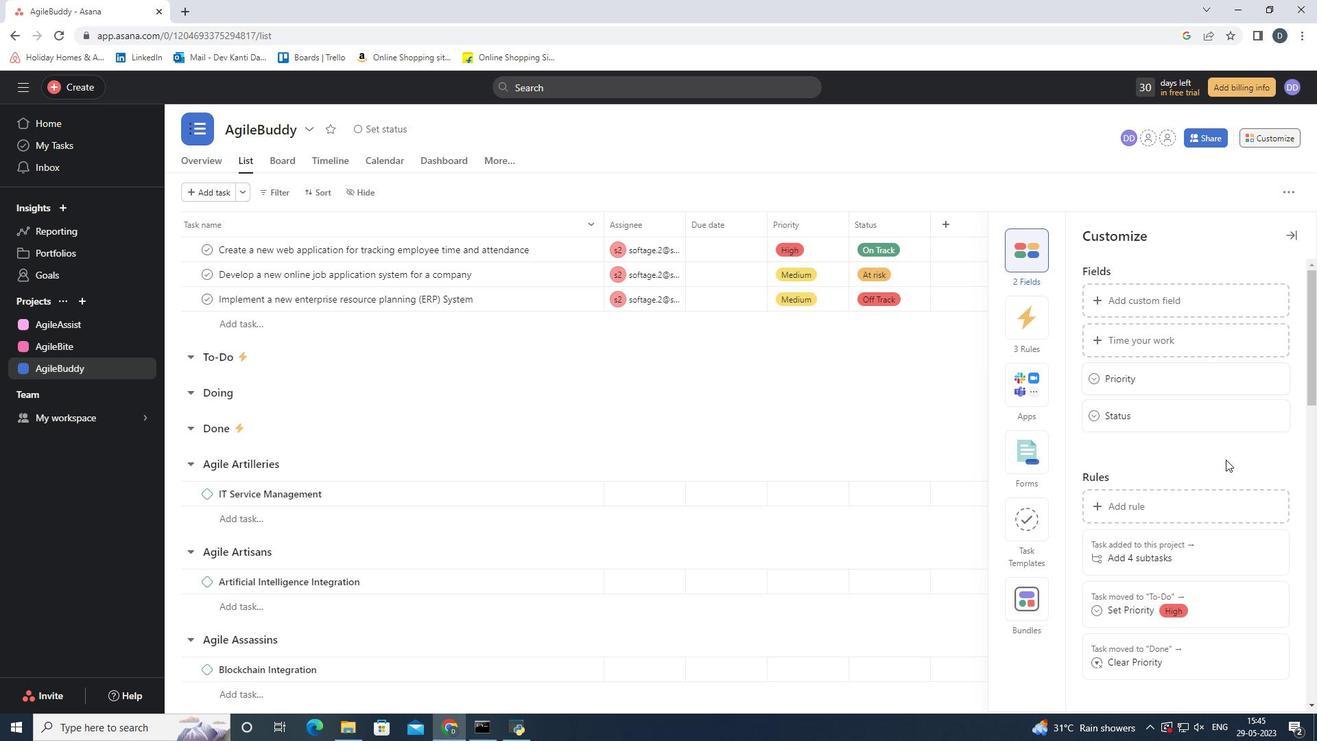 
Action: Mouse scrolled (1226, 459) with delta (0, 0)
Screenshot: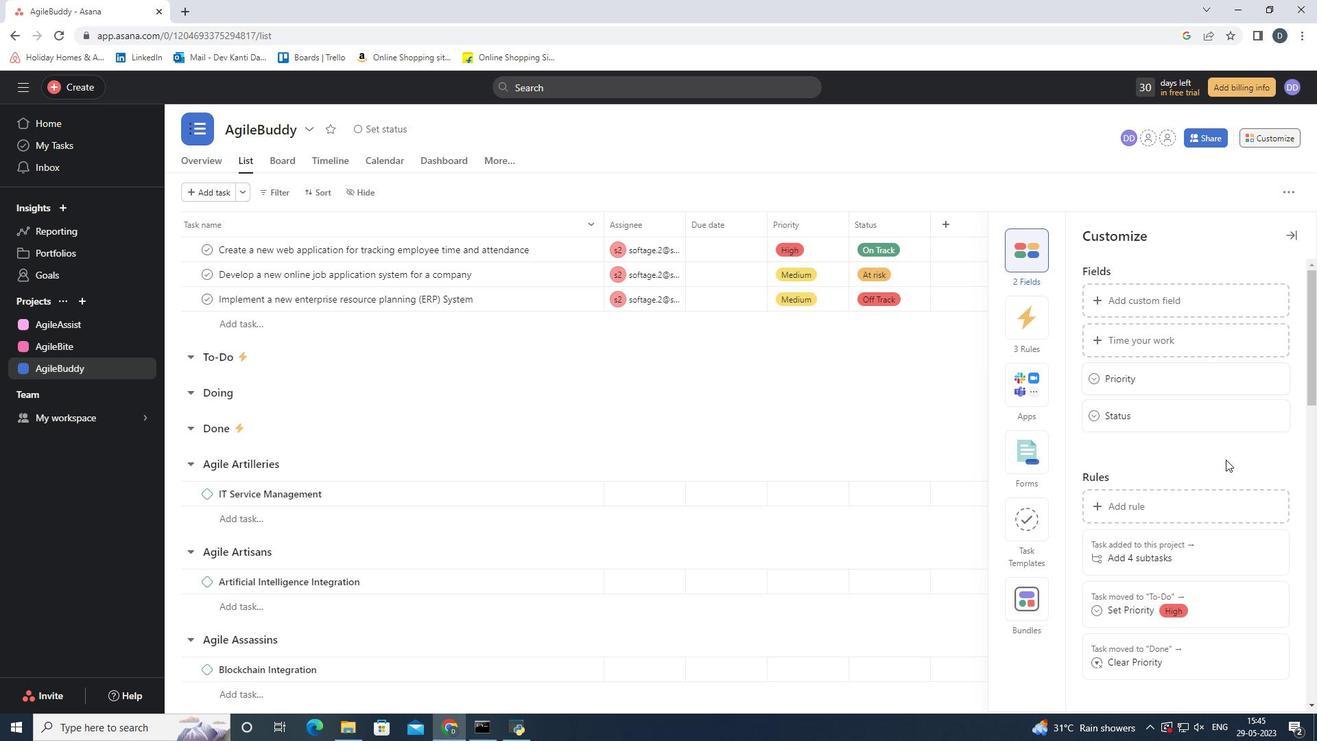 
Action: Mouse moved to (1250, 314)
Screenshot: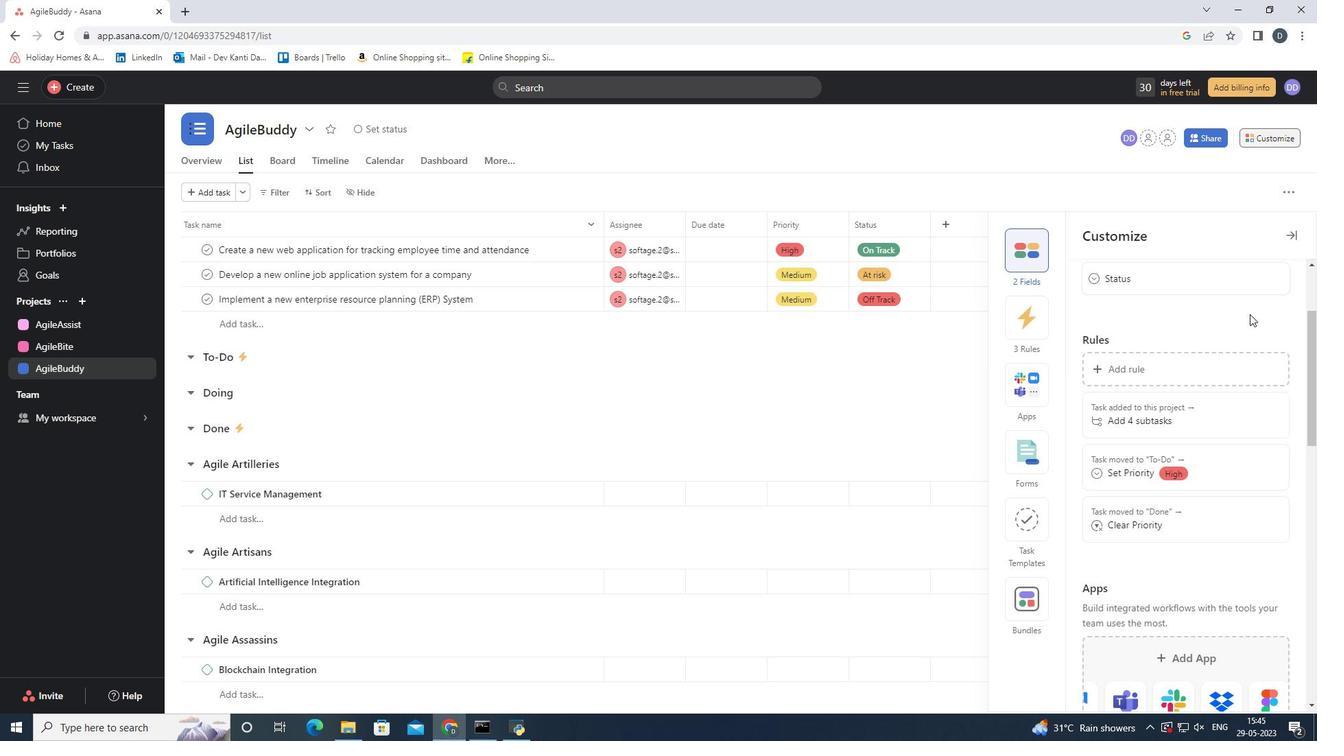 
Action: Mouse scrolled (1250, 314) with delta (0, 0)
Screenshot: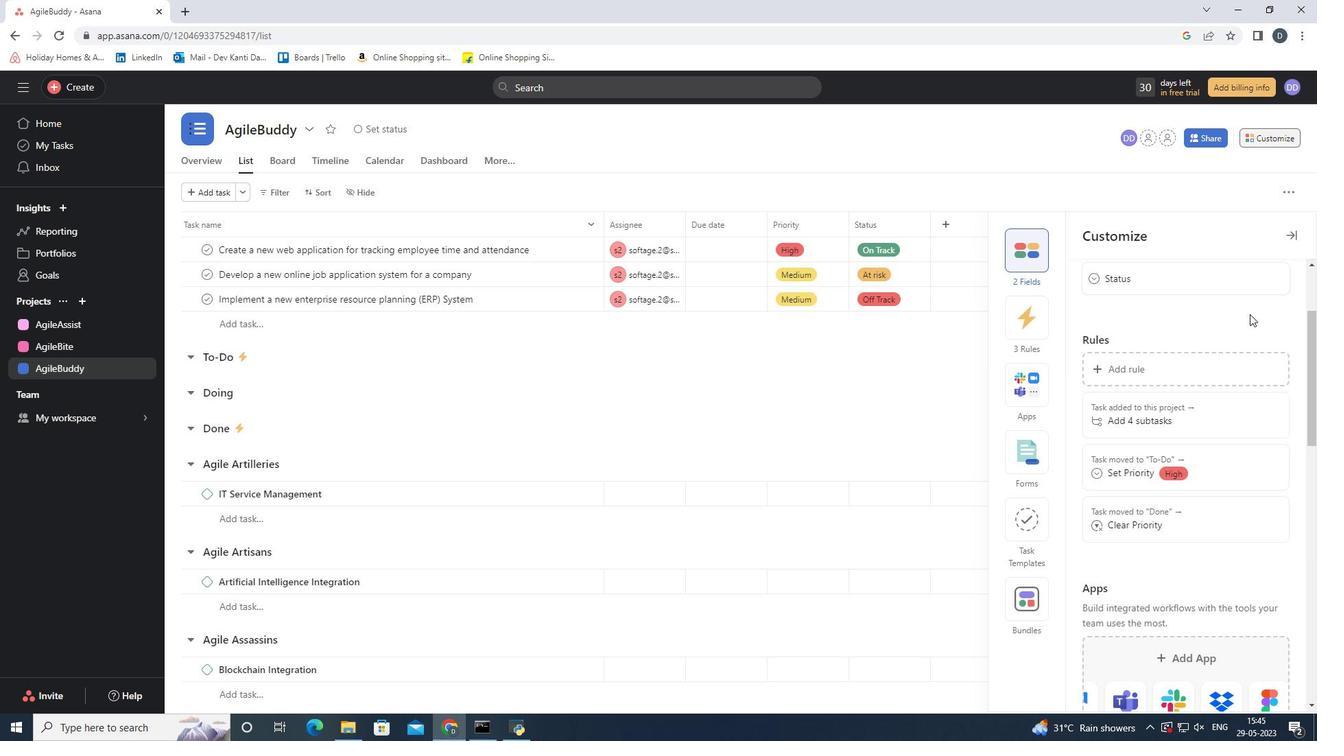 
Action: Mouse scrolled (1250, 314) with delta (0, 0)
Screenshot: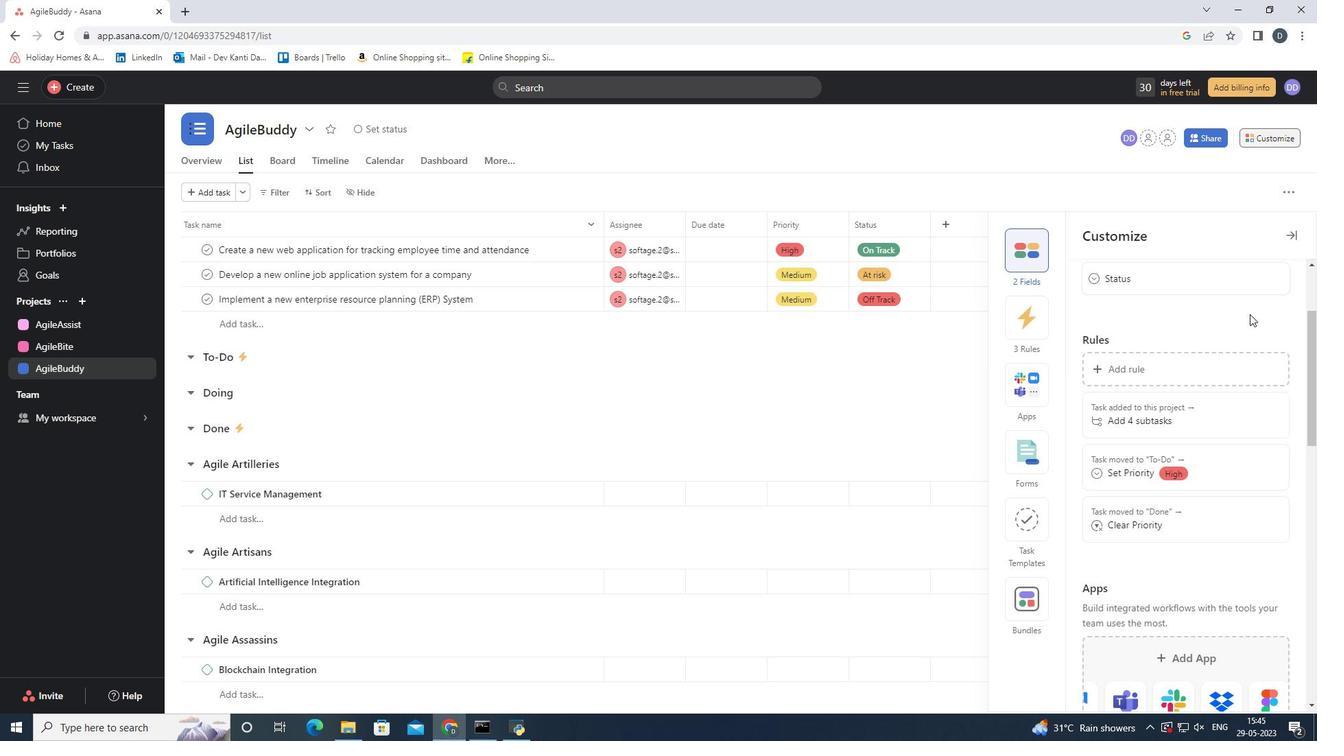 
Action: Mouse scrolled (1250, 314) with delta (0, 0)
Screenshot: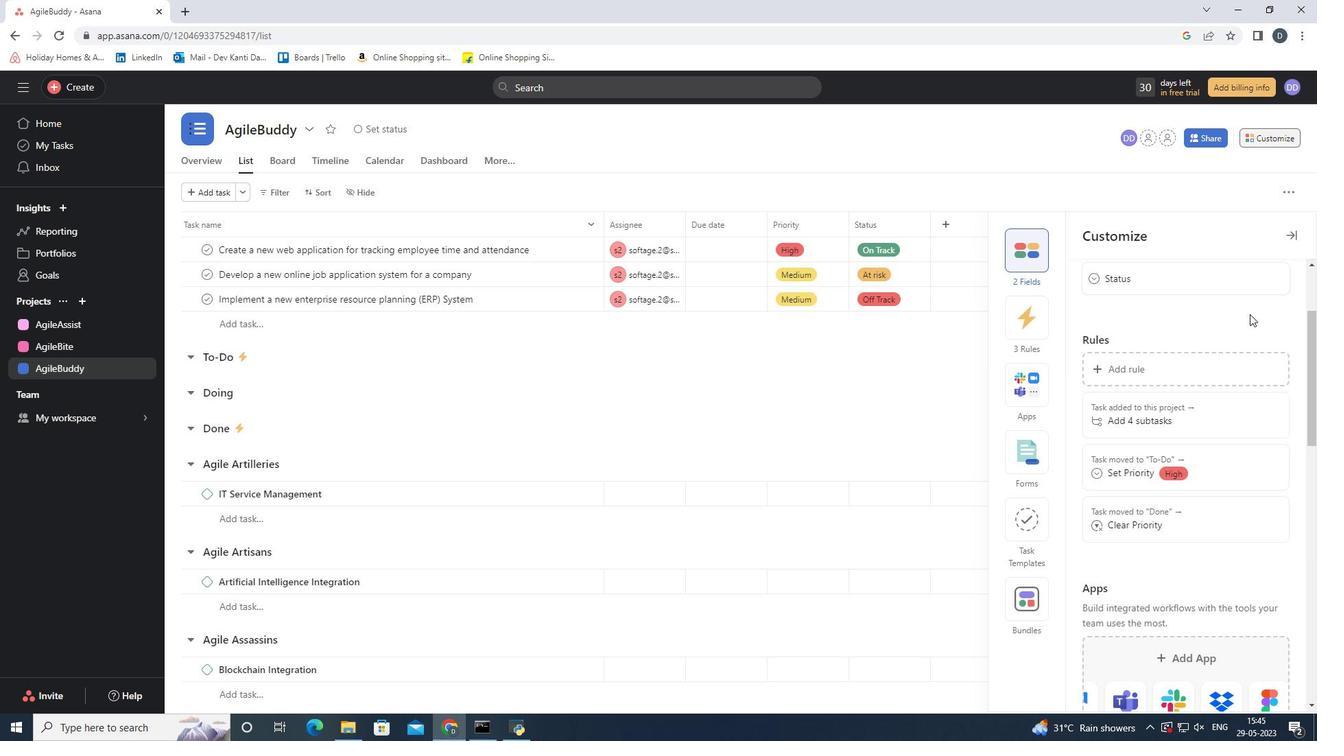 
Action: Mouse moved to (1290, 238)
Screenshot: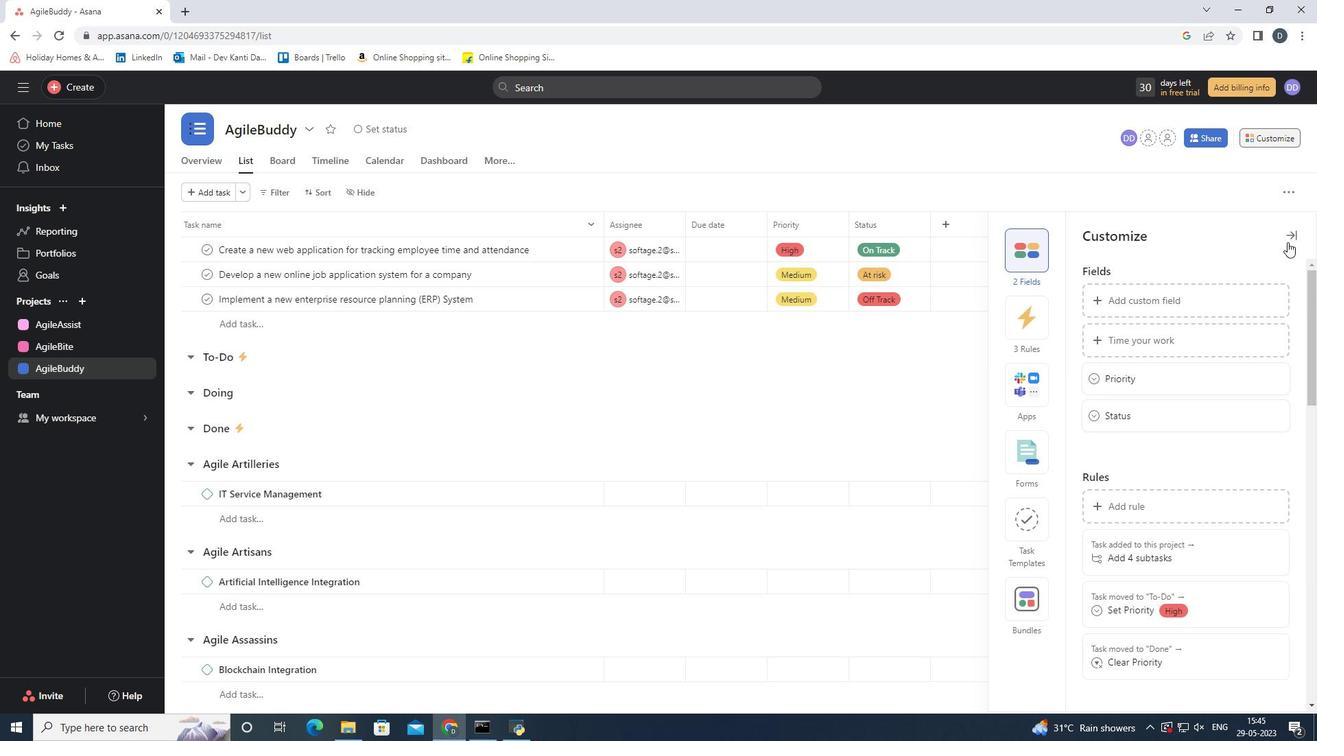 
Action: Mouse pressed left at (1290, 238)
Screenshot: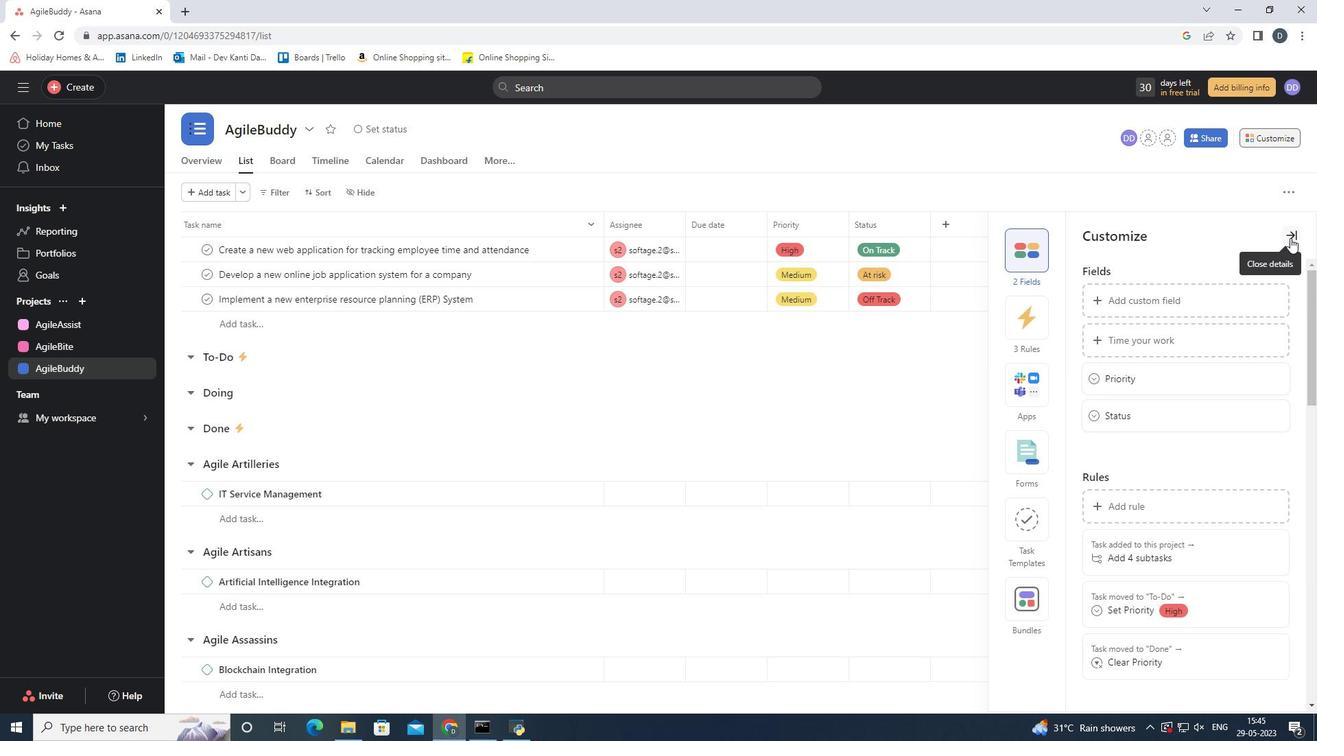
Action: Mouse moved to (911, 430)
Screenshot: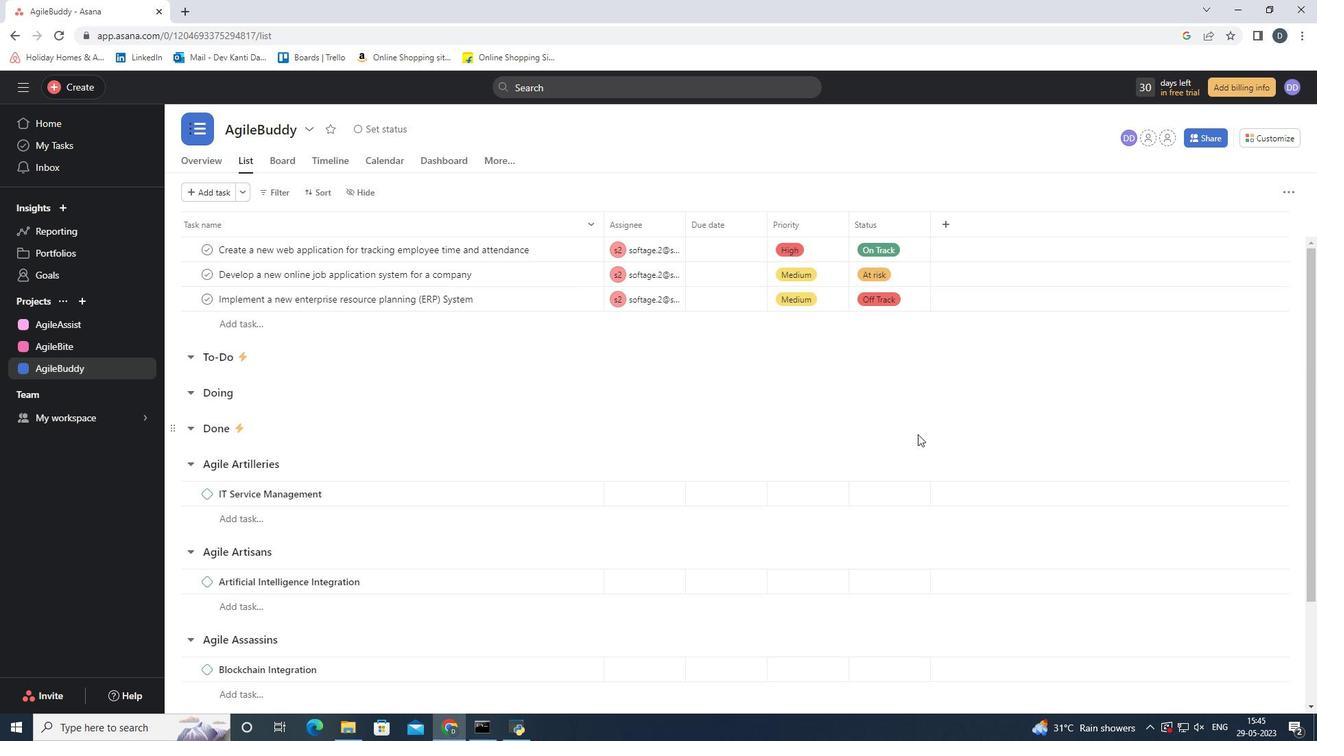 
